 Task: Find Round Trip flight tickets for 2 adults, in Economy from Alexandria-Egypt to Kolkata to travel on 04-Nov-2023. Kolkata to Alexandria-Egypt on 09-Dec-2023.  Stops: Any number of stops.
Action: Mouse moved to (312, 273)
Screenshot: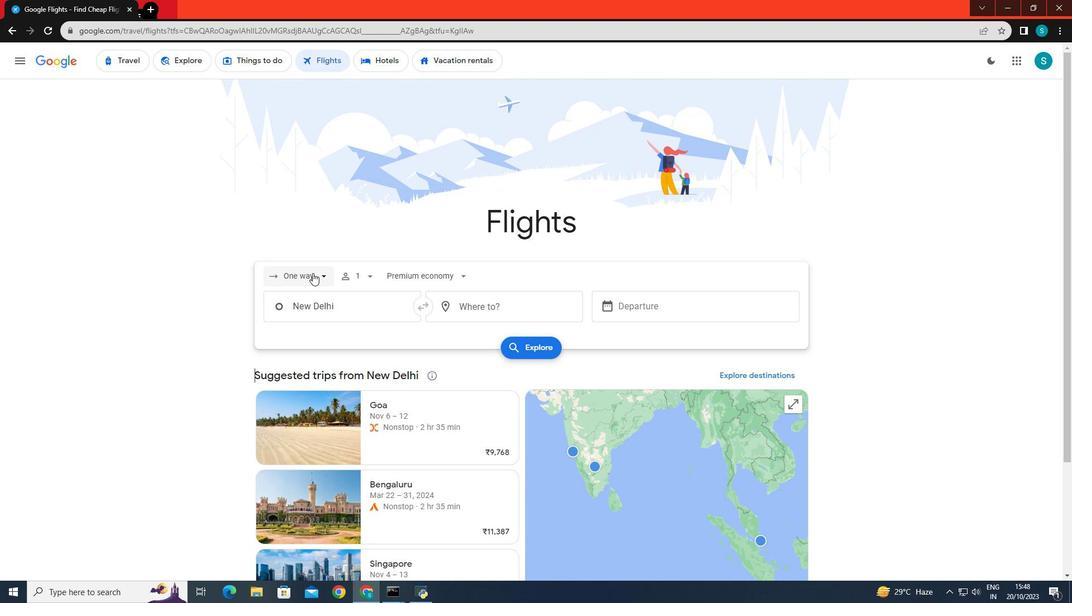 
Action: Mouse pressed left at (312, 273)
Screenshot: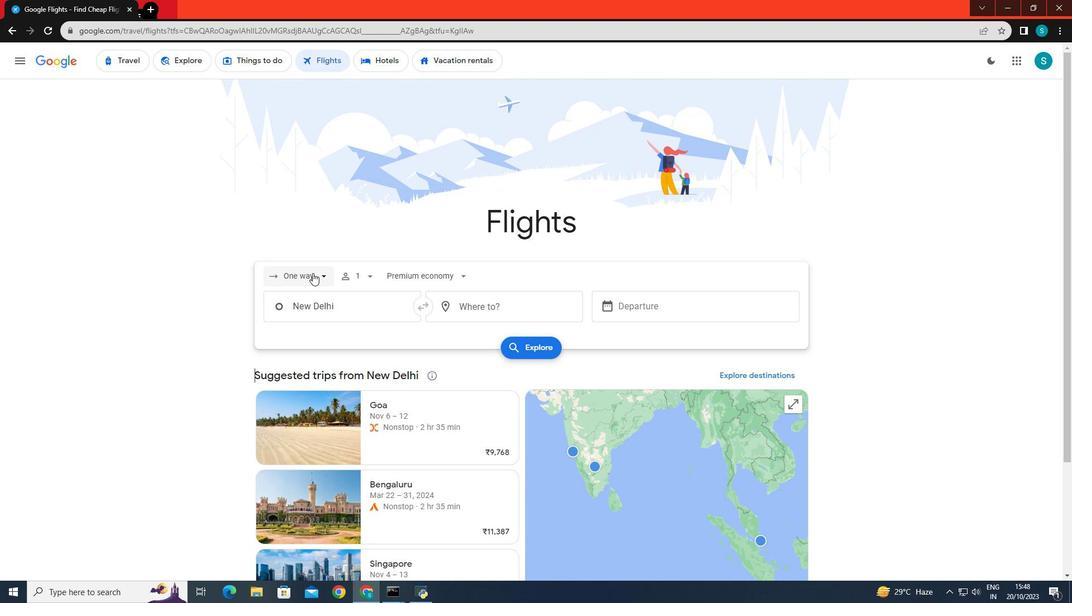 
Action: Mouse moved to (309, 308)
Screenshot: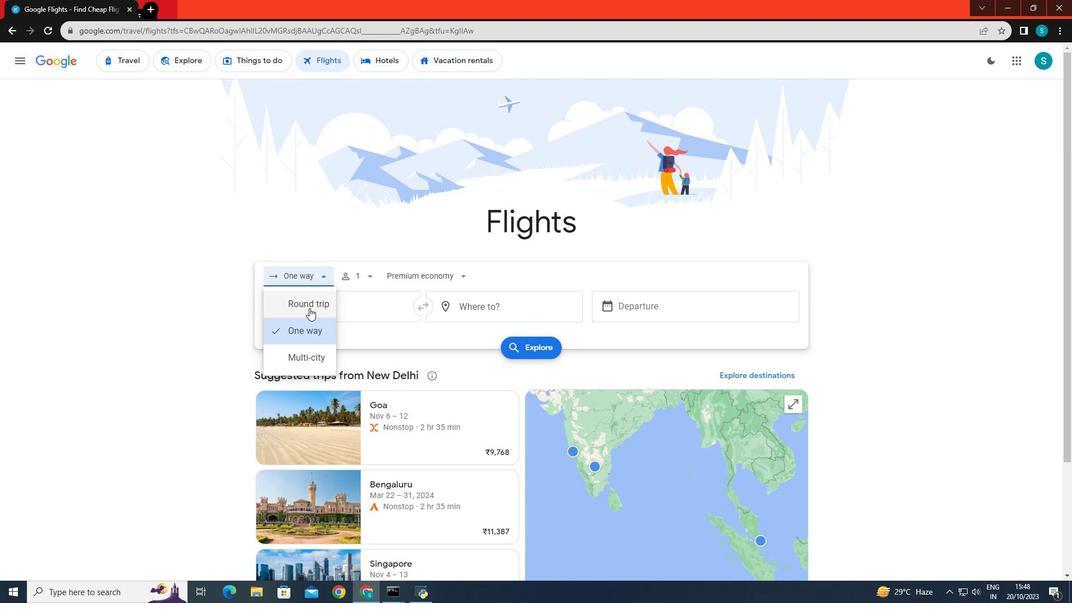 
Action: Mouse pressed left at (309, 308)
Screenshot: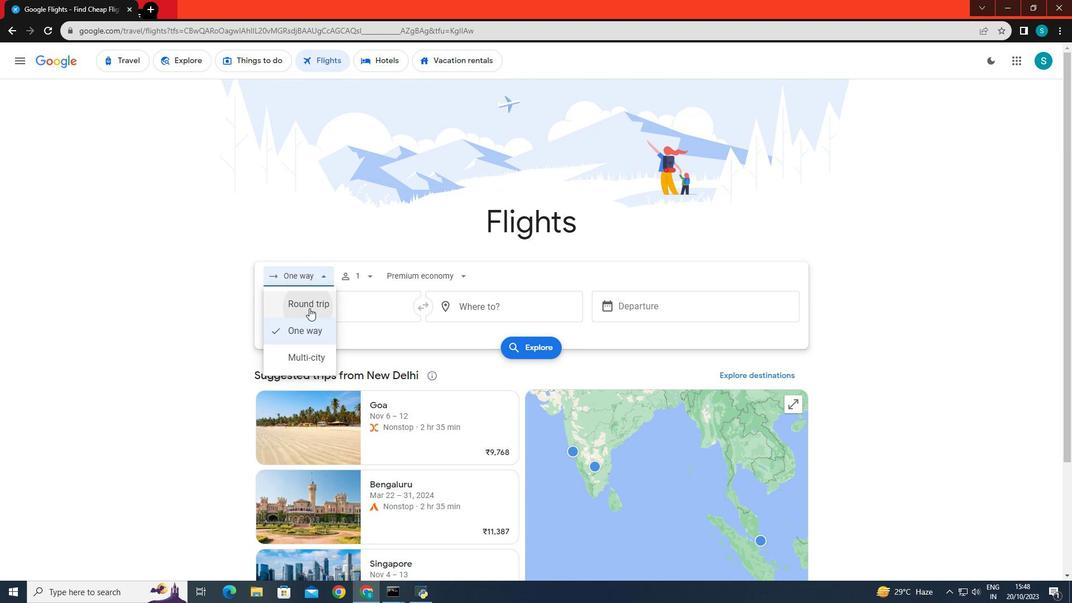 
Action: Mouse moved to (323, 277)
Screenshot: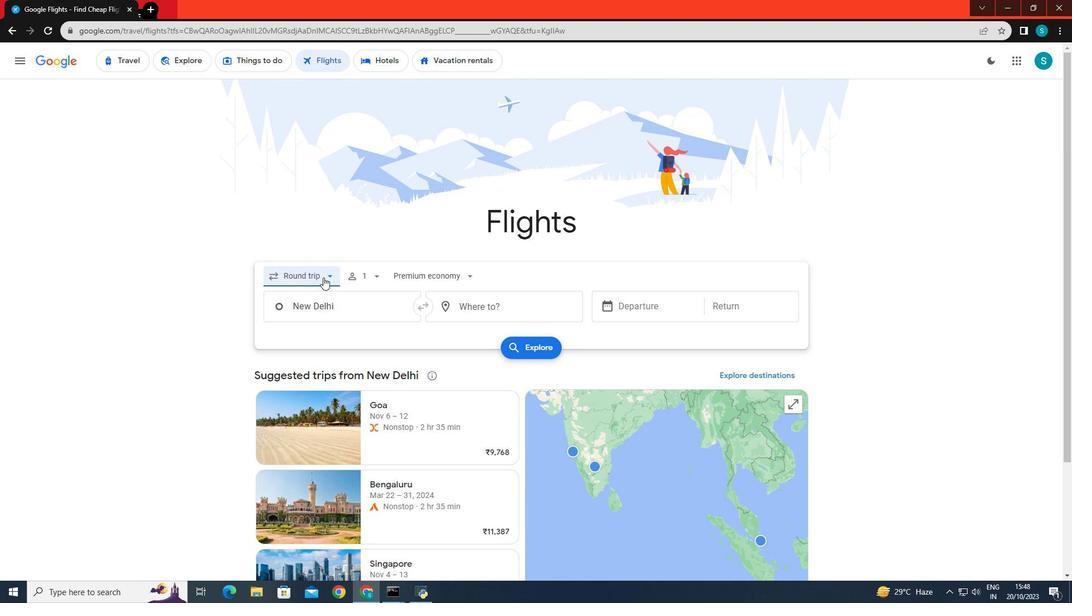 
Action: Mouse scrolled (323, 276) with delta (0, 0)
Screenshot: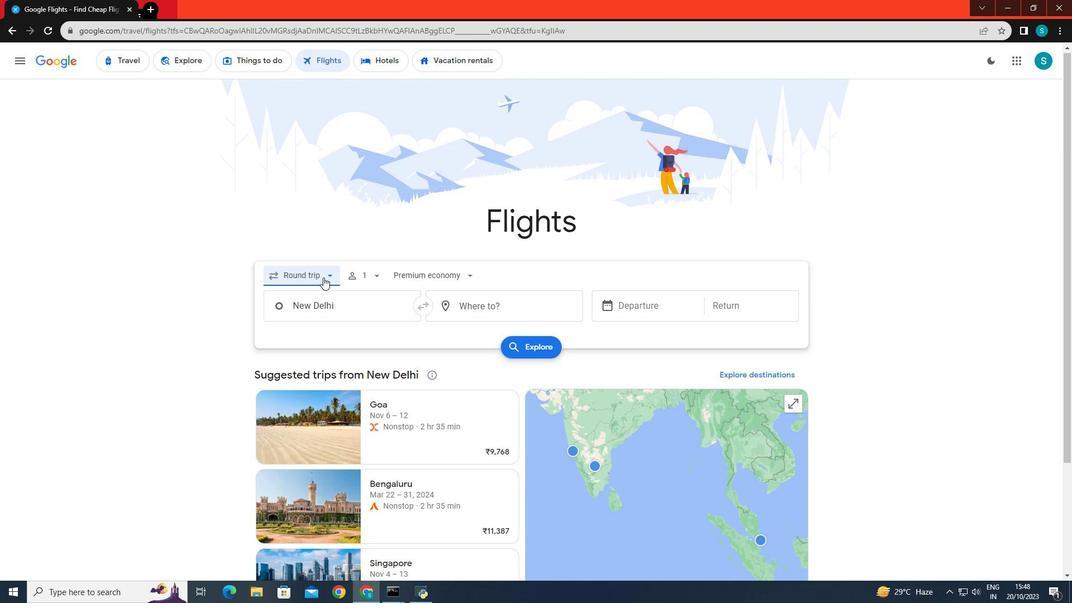 
Action: Mouse scrolled (323, 276) with delta (0, 0)
Screenshot: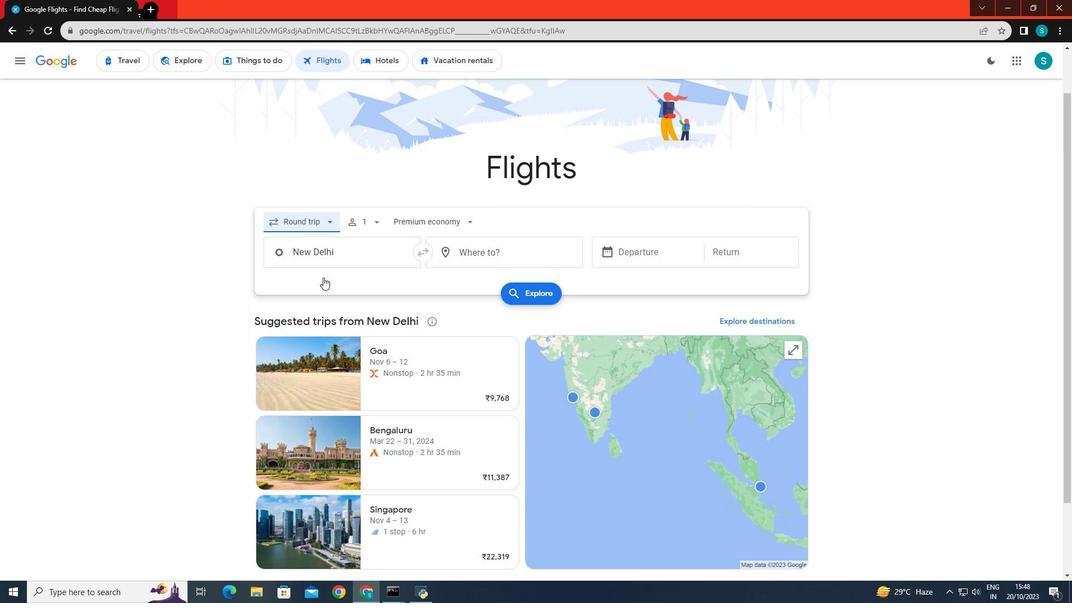 
Action: Mouse moved to (361, 165)
Screenshot: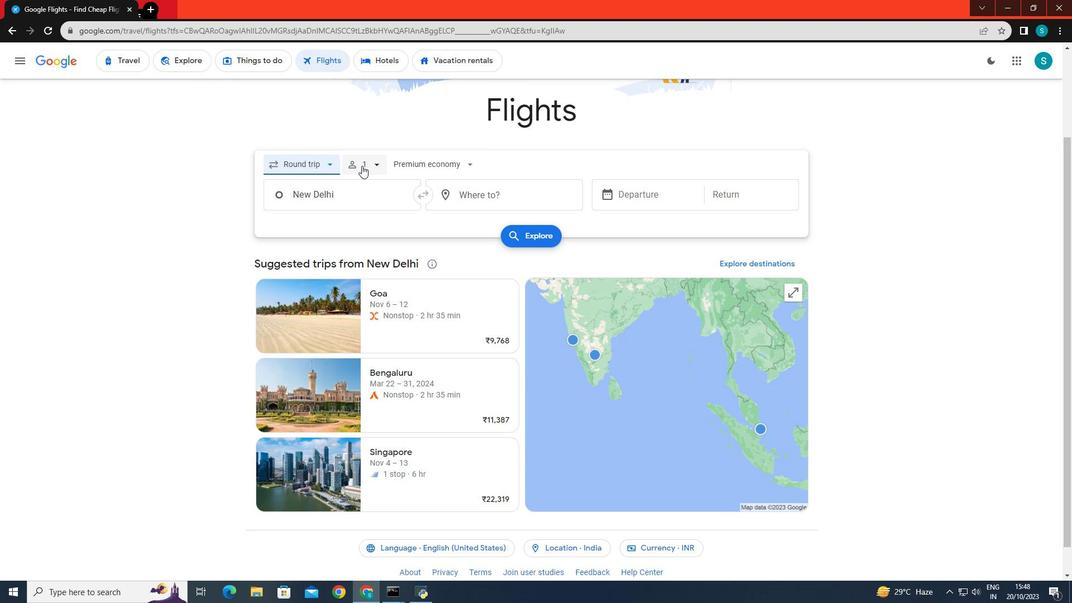 
Action: Mouse pressed left at (361, 165)
Screenshot: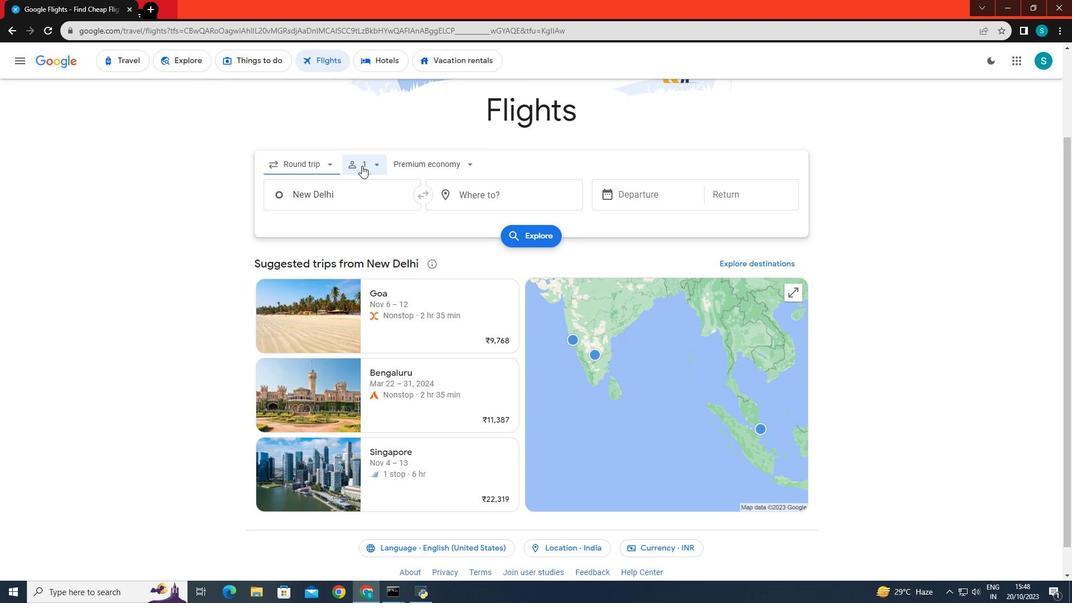 
Action: Mouse moved to (460, 195)
Screenshot: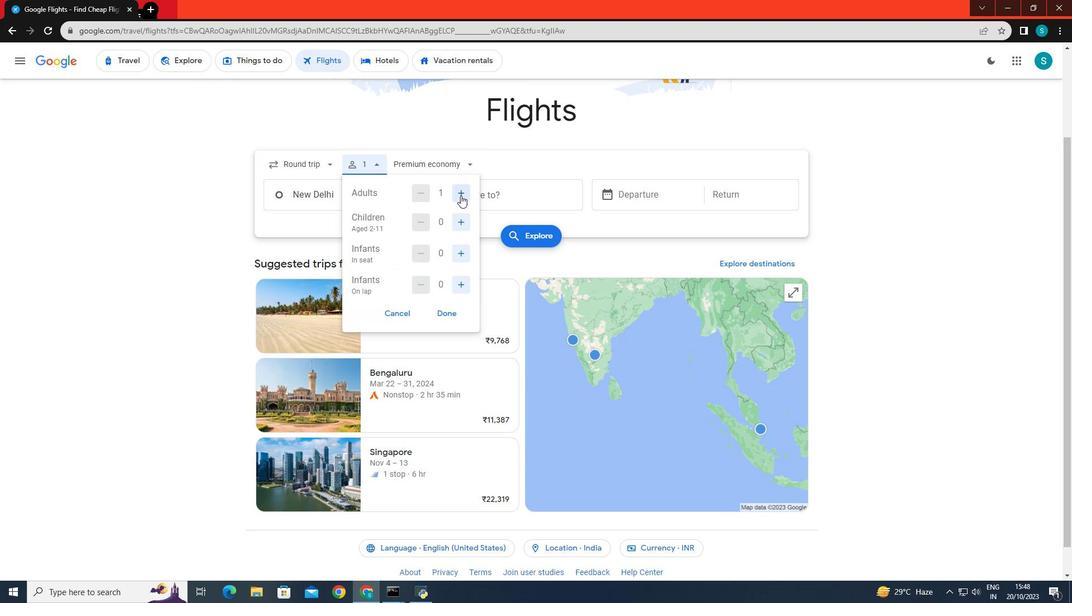 
Action: Mouse pressed left at (460, 195)
Screenshot: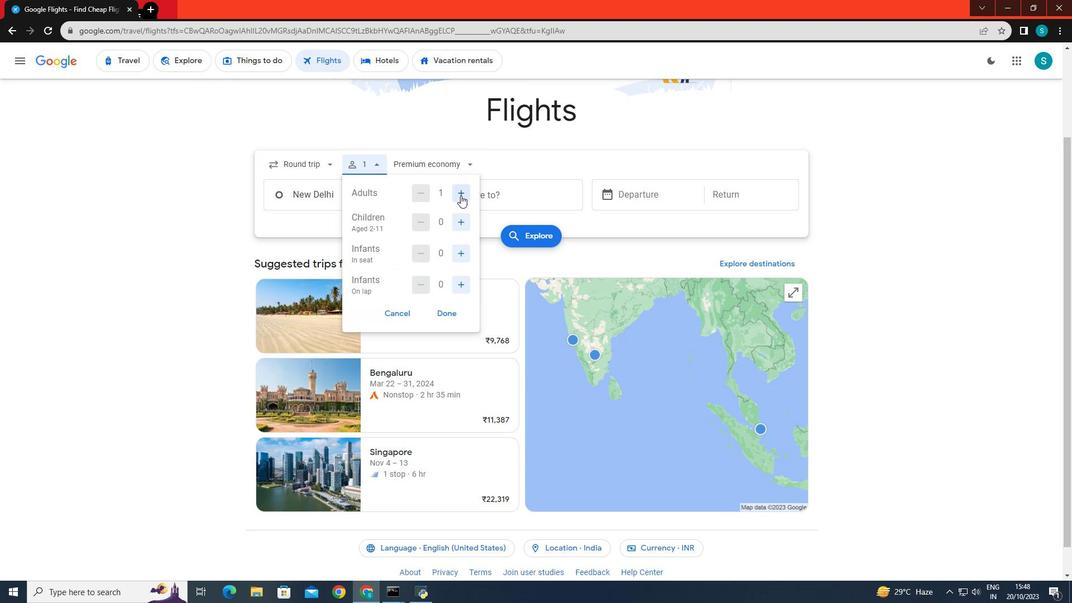 
Action: Mouse moved to (454, 309)
Screenshot: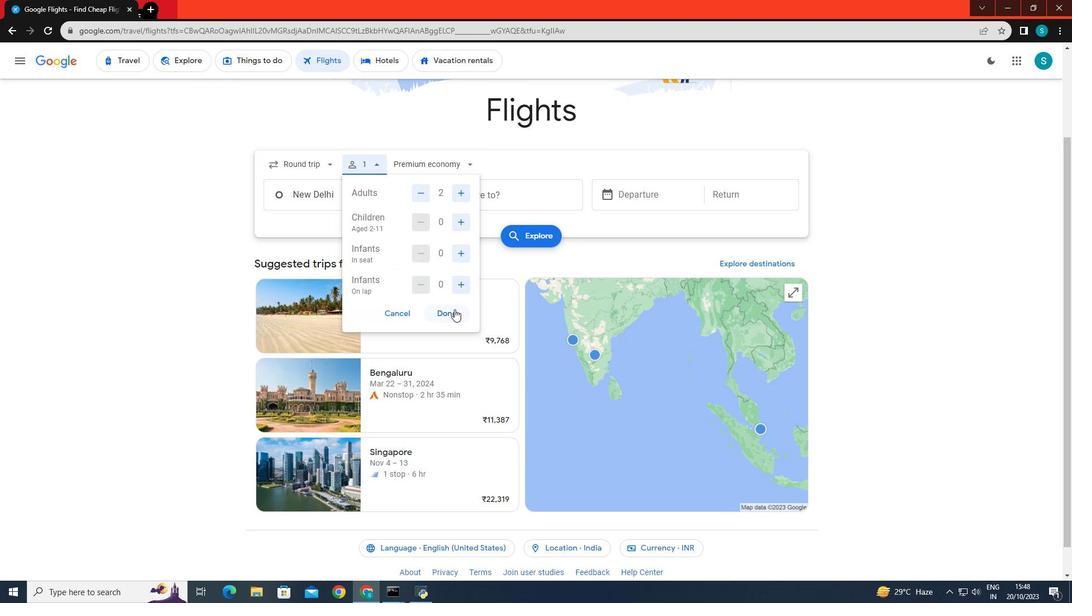 
Action: Mouse pressed left at (454, 309)
Screenshot: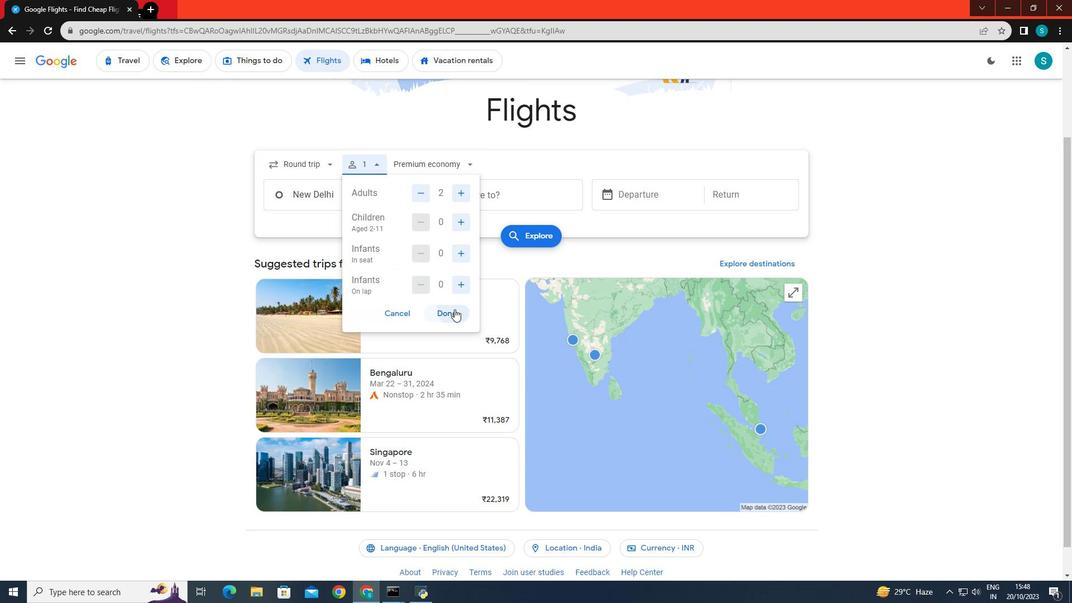 
Action: Mouse moved to (447, 163)
Screenshot: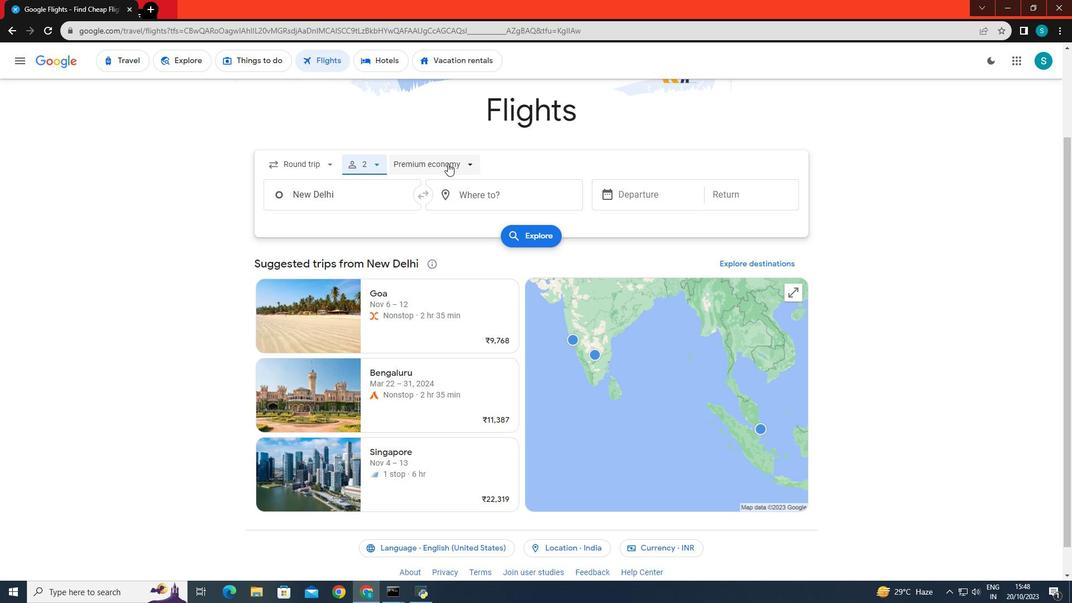 
Action: Mouse pressed left at (447, 163)
Screenshot: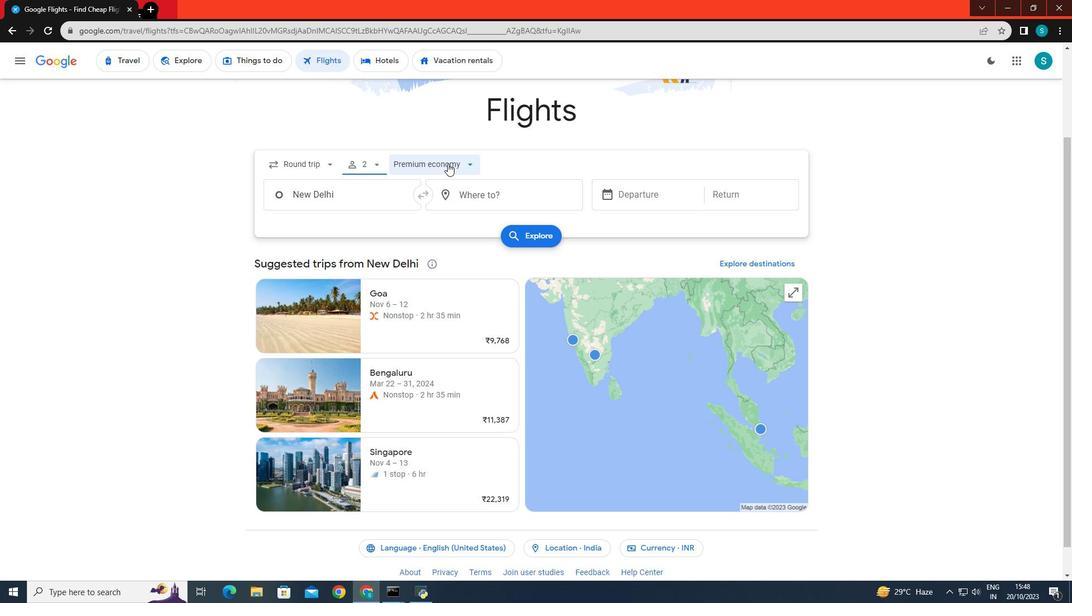 
Action: Mouse moved to (440, 193)
Screenshot: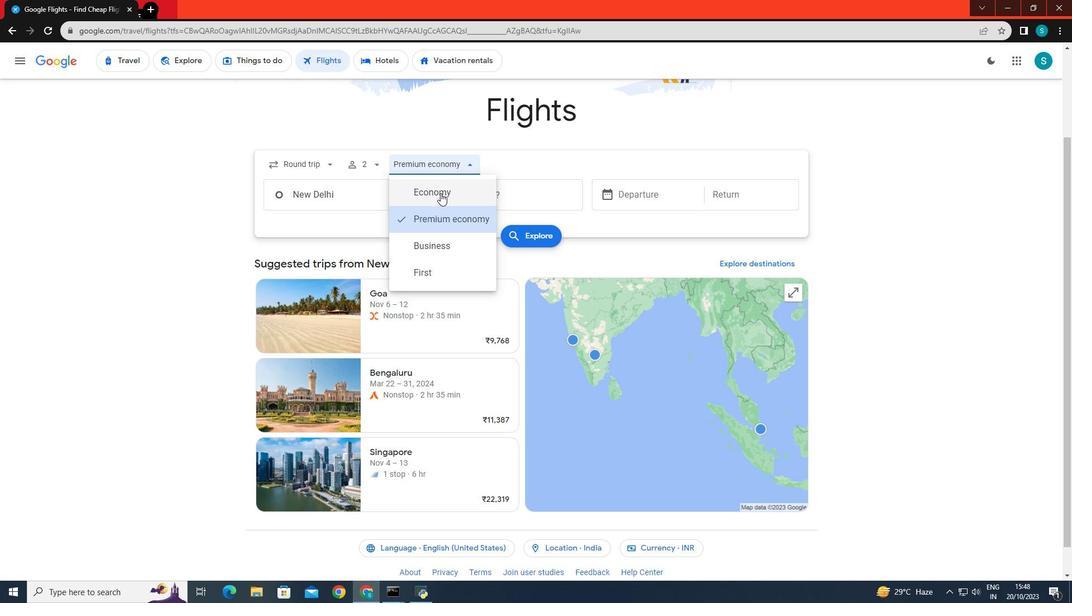 
Action: Mouse pressed left at (440, 193)
Screenshot: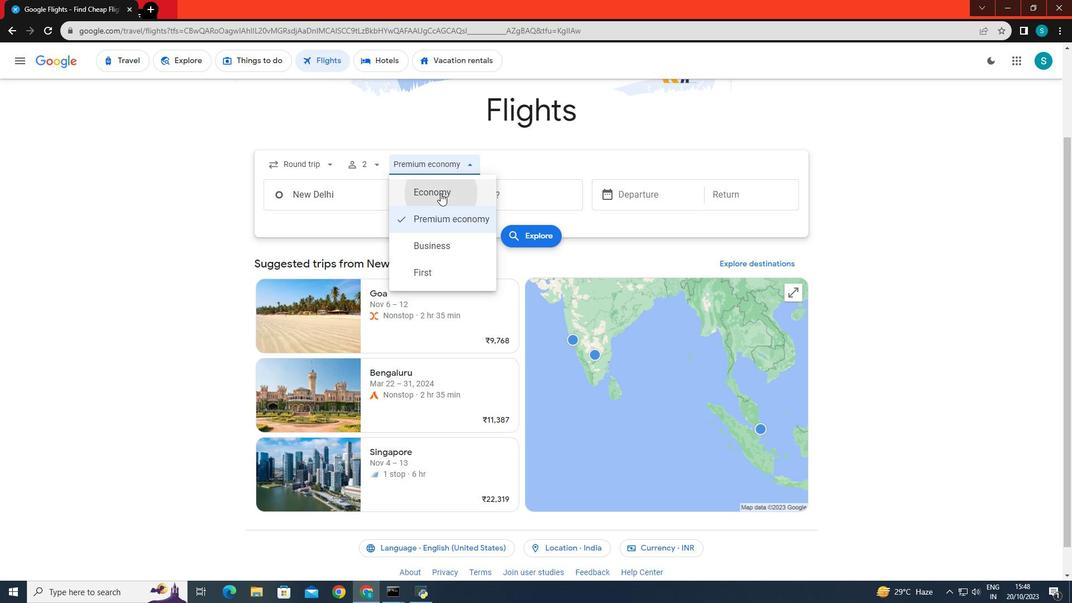 
Action: Mouse moved to (371, 197)
Screenshot: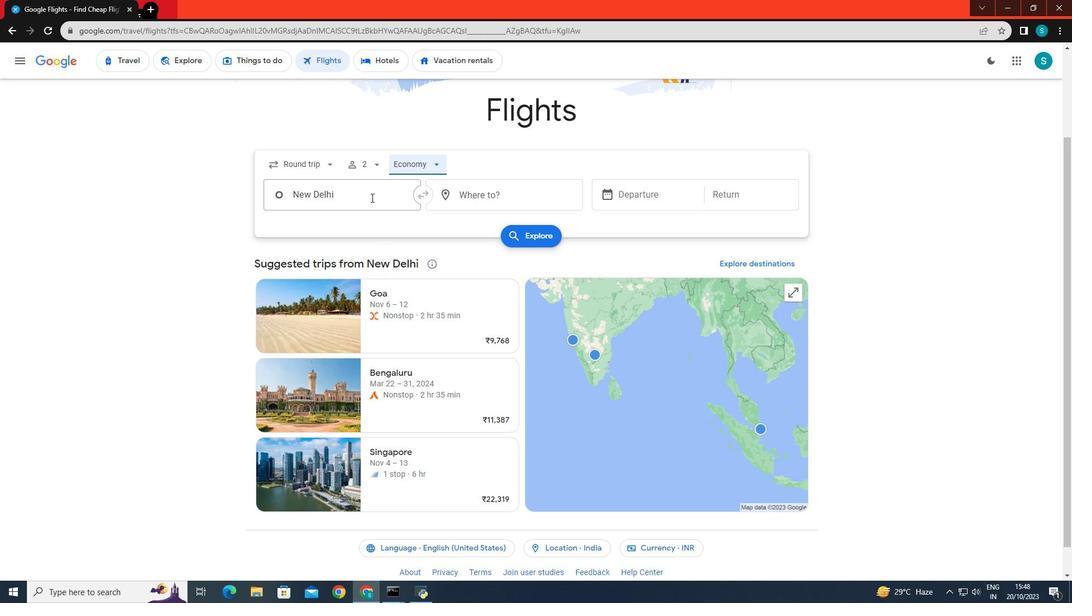 
Action: Mouse pressed left at (371, 197)
Screenshot: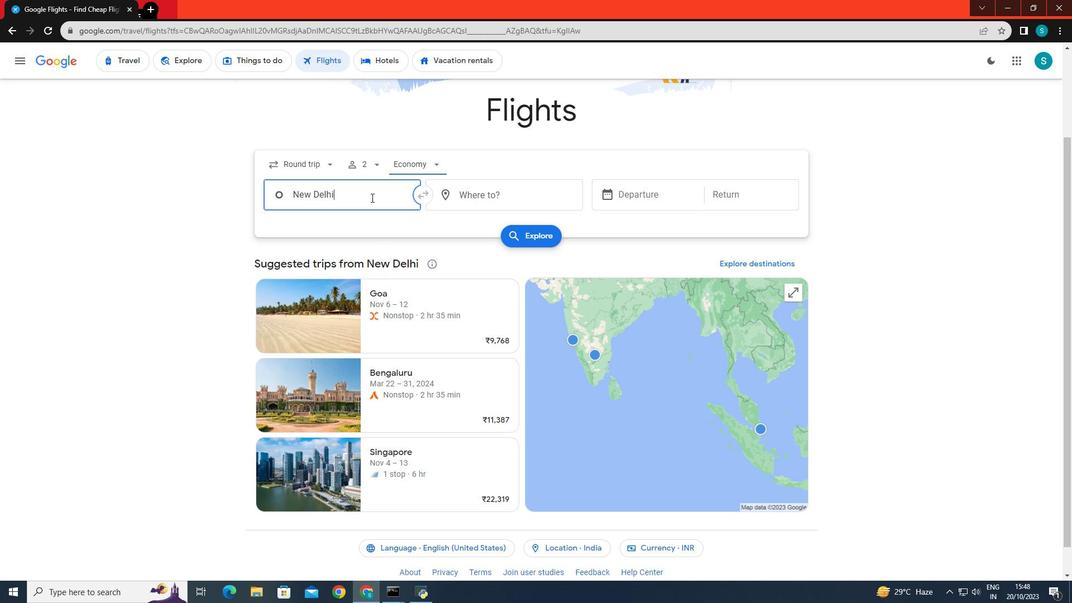 
Action: Key pressed <Key.backspace><Key.caps_lock>A<Key.caps_lock>lexandria.<Key.backspace>,<Key.space><Key.caps_lock>E
Screenshot: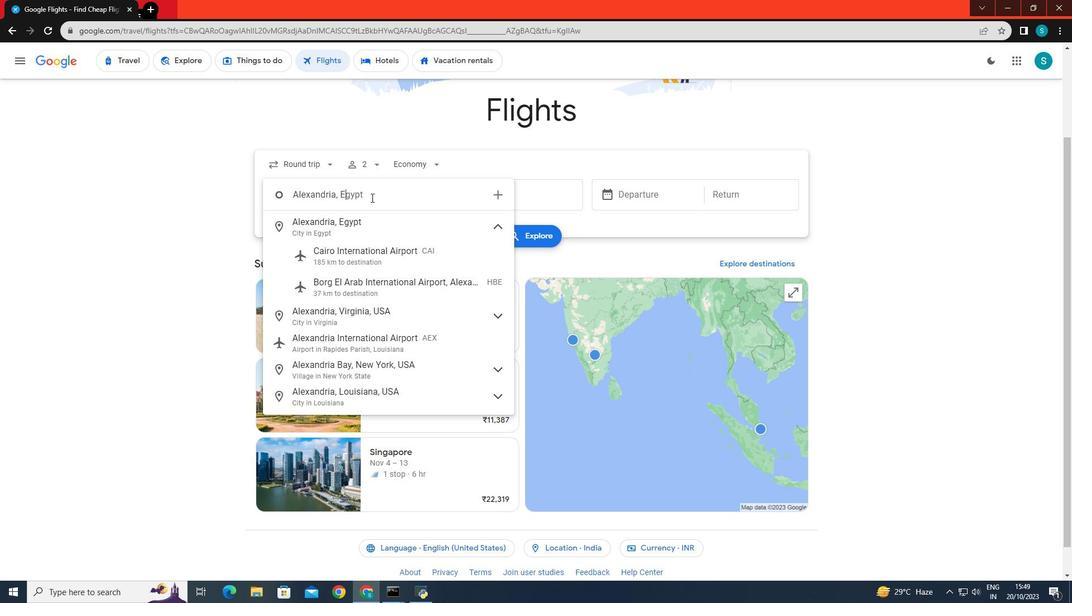 
Action: Mouse moved to (360, 218)
Screenshot: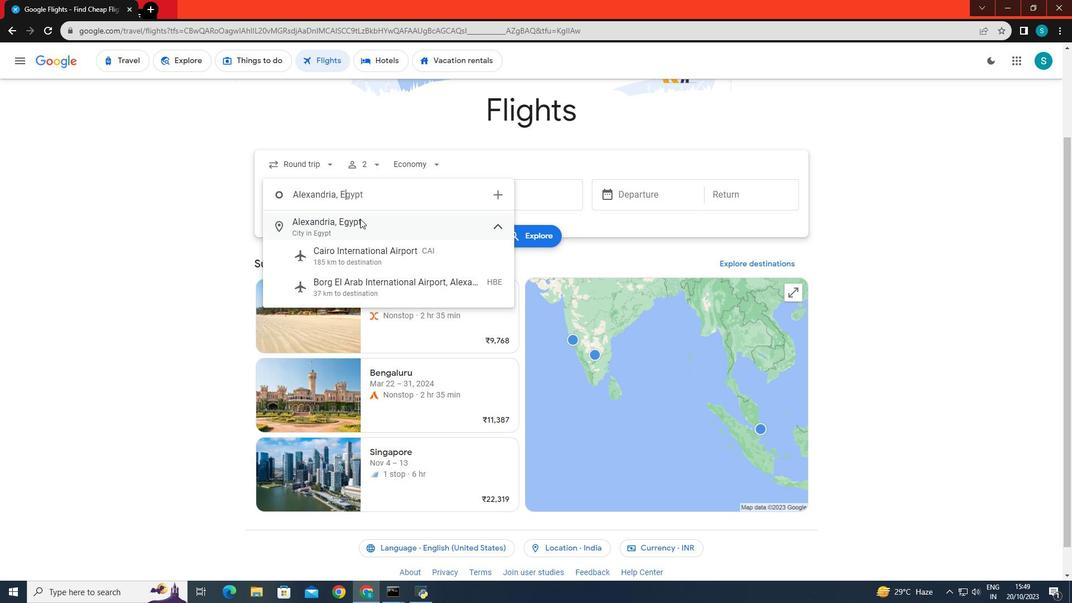 
Action: Mouse pressed left at (360, 218)
Screenshot: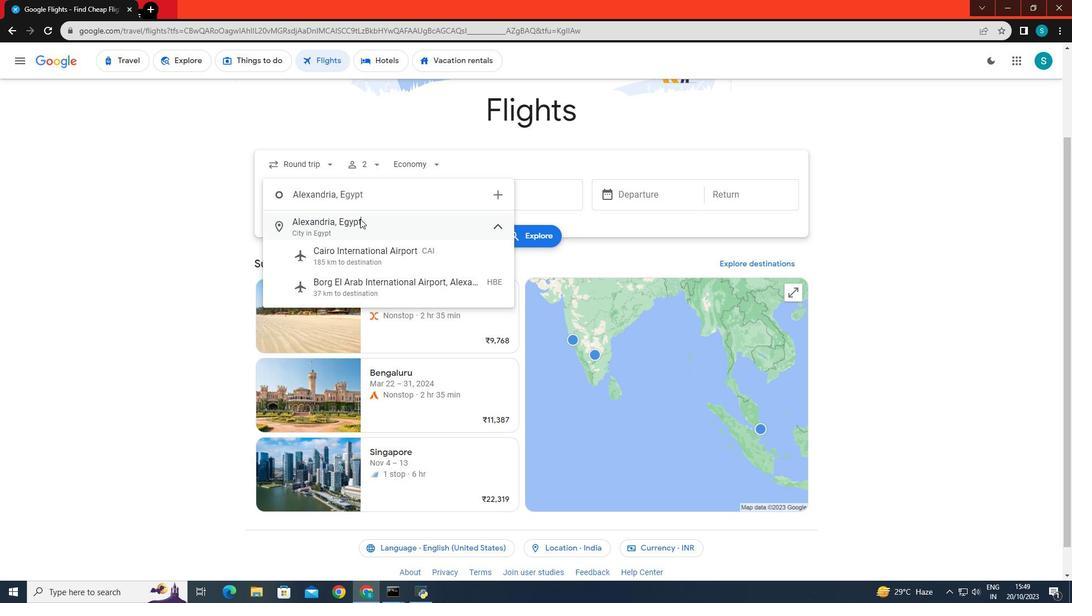 
Action: Mouse moved to (471, 196)
Screenshot: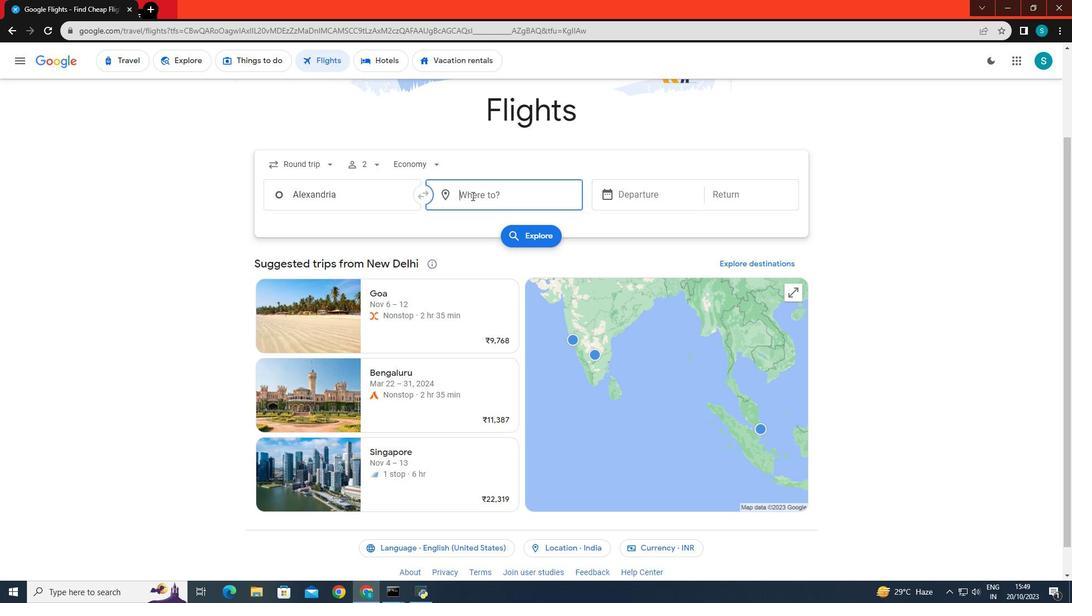 
Action: Mouse pressed left at (471, 196)
Screenshot: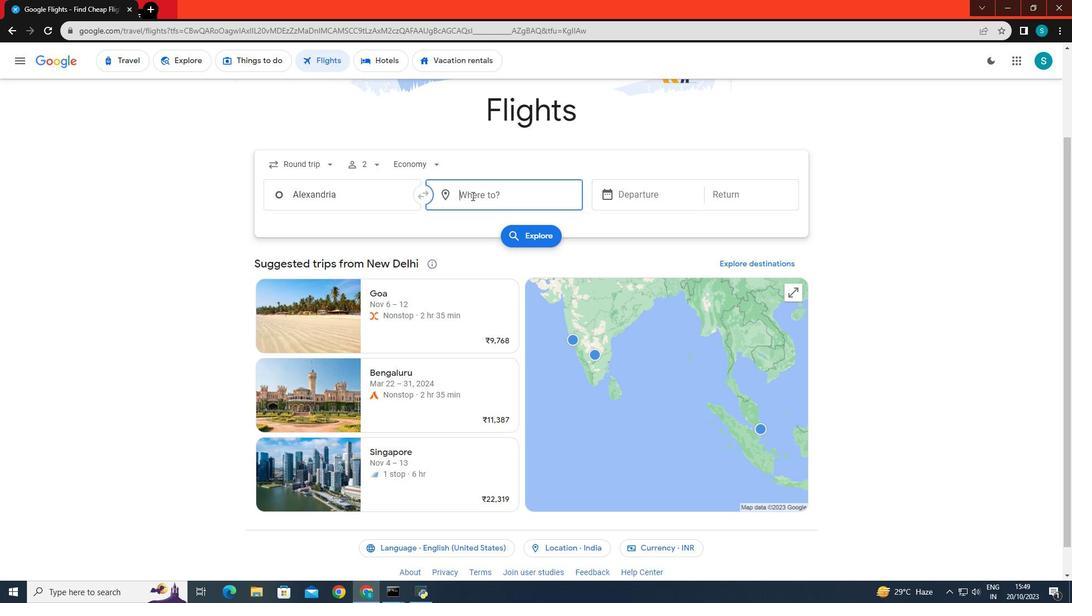 
Action: Key pressed <Key.caps_lock>k<Key.backspace><Key.caps_lock>K<Key.caps_lock>olka
Screenshot: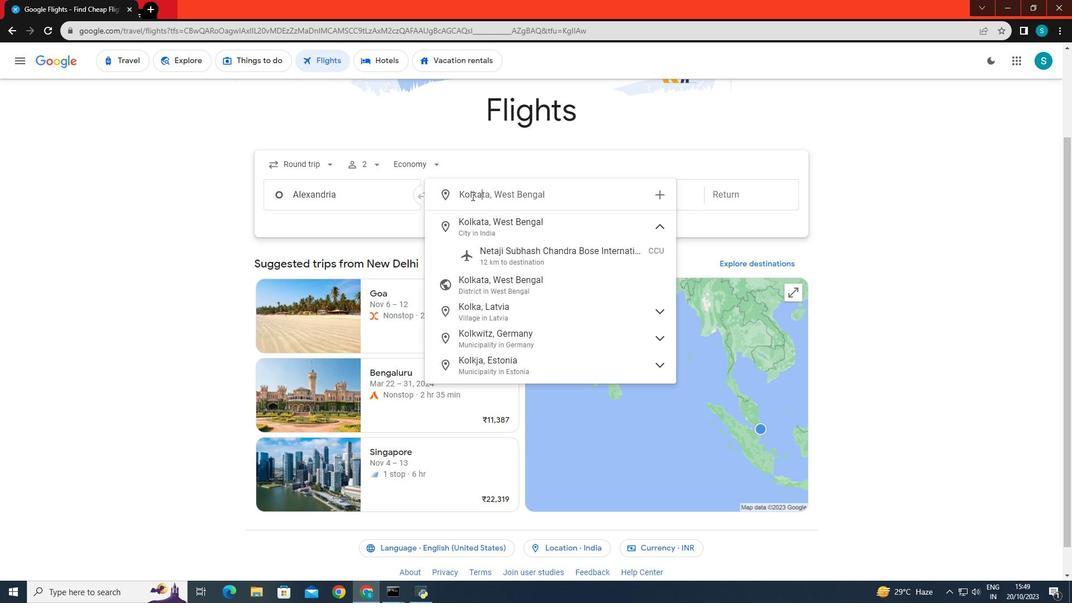 
Action: Mouse moved to (475, 218)
Screenshot: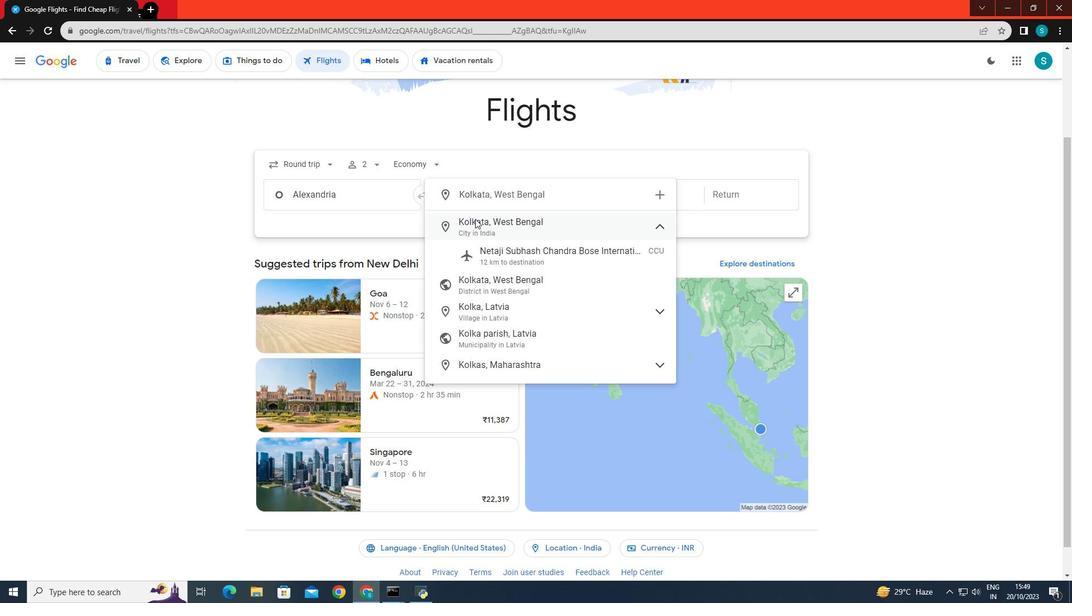 
Action: Mouse pressed left at (475, 218)
Screenshot: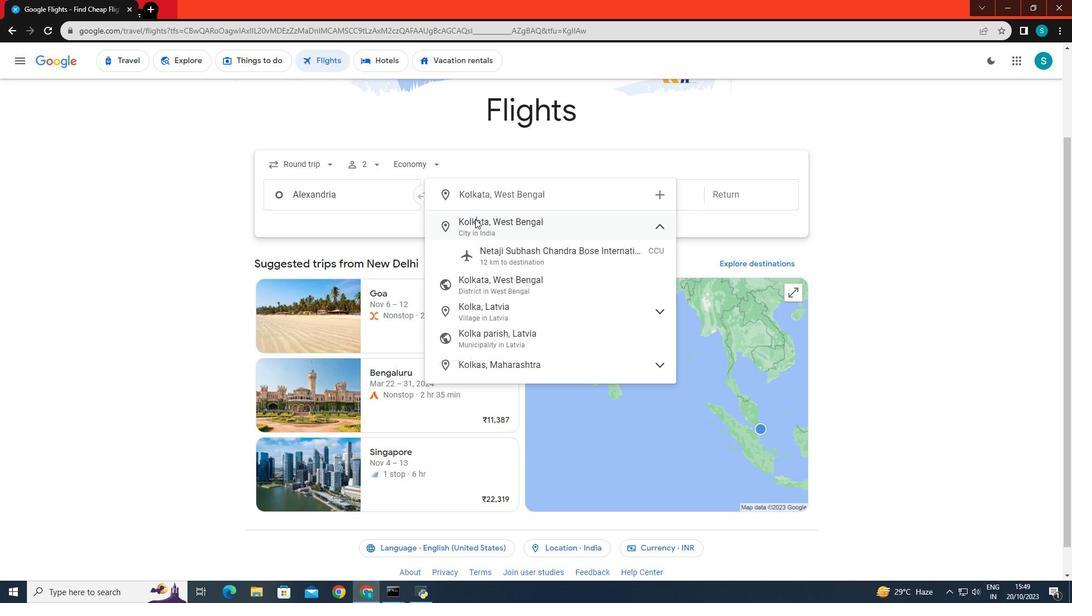 
Action: Mouse moved to (632, 193)
Screenshot: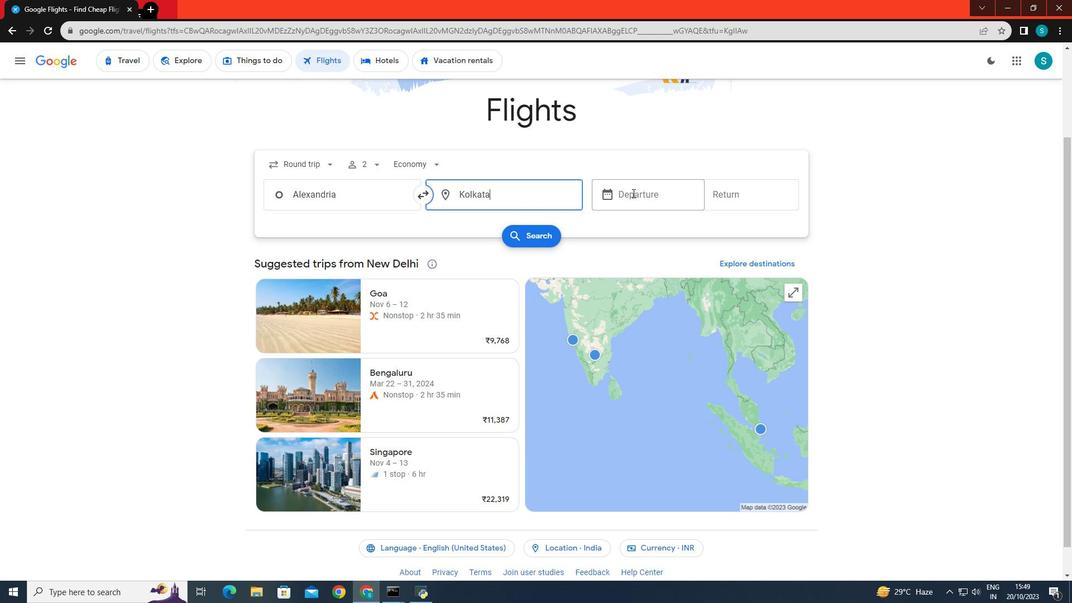 
Action: Mouse pressed left at (632, 193)
Screenshot: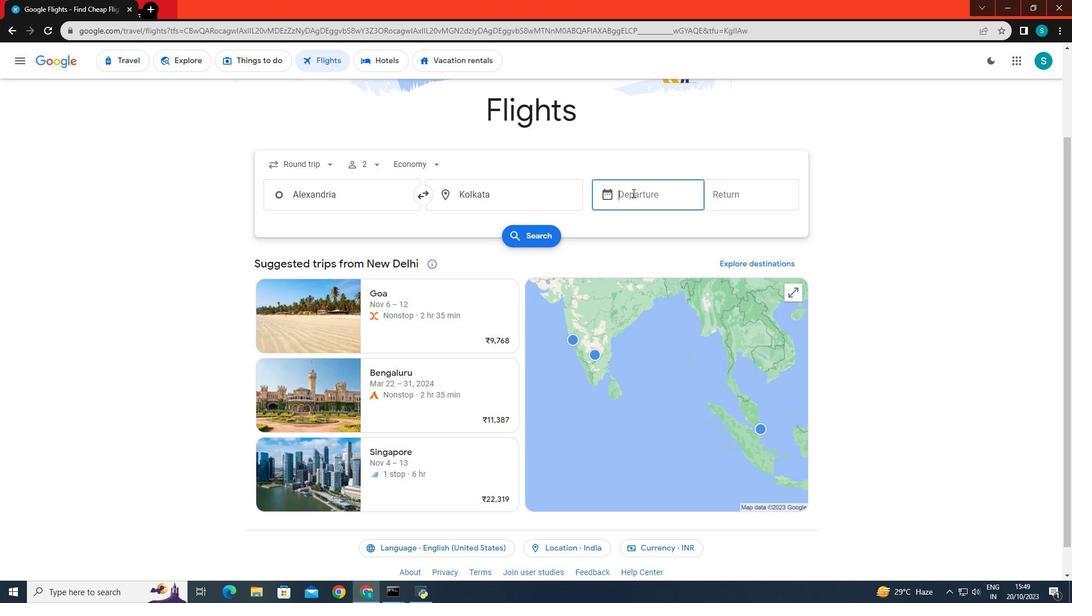 
Action: Mouse moved to (776, 283)
Screenshot: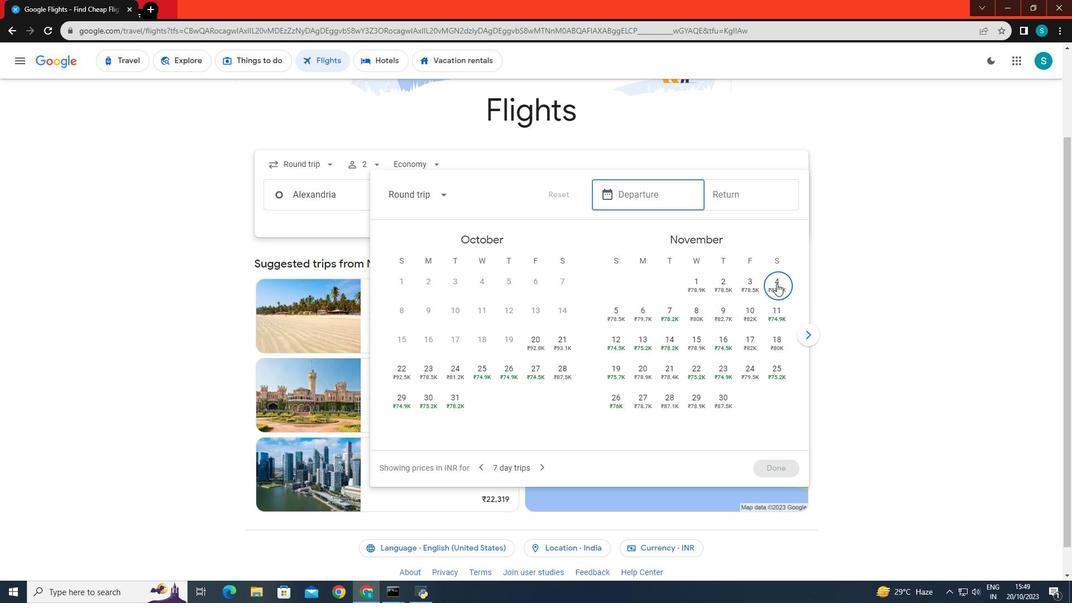 
Action: Mouse pressed left at (776, 283)
Screenshot: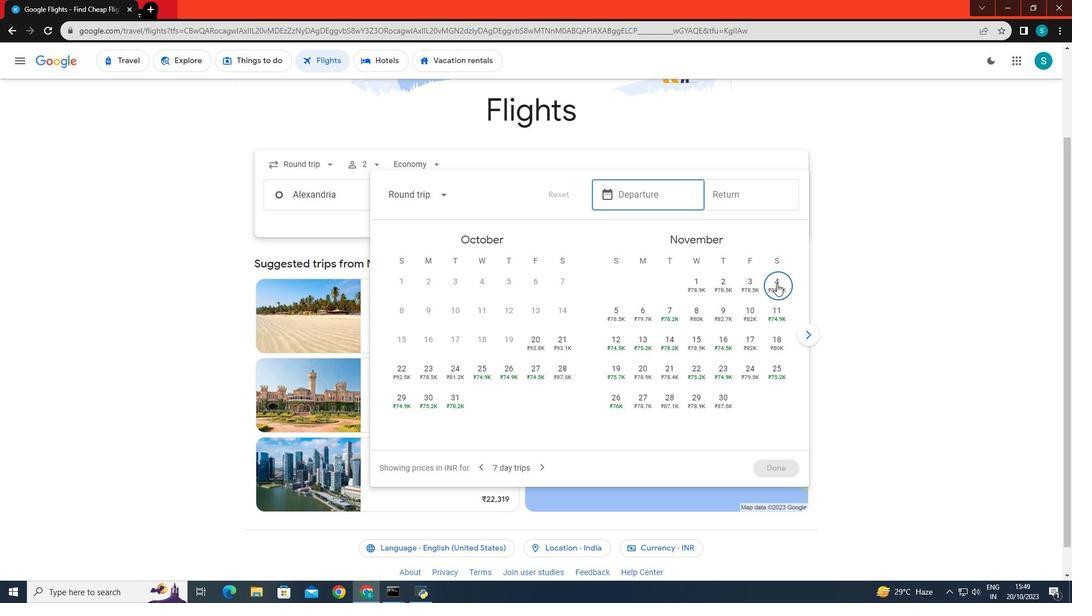 
Action: Mouse moved to (754, 200)
Screenshot: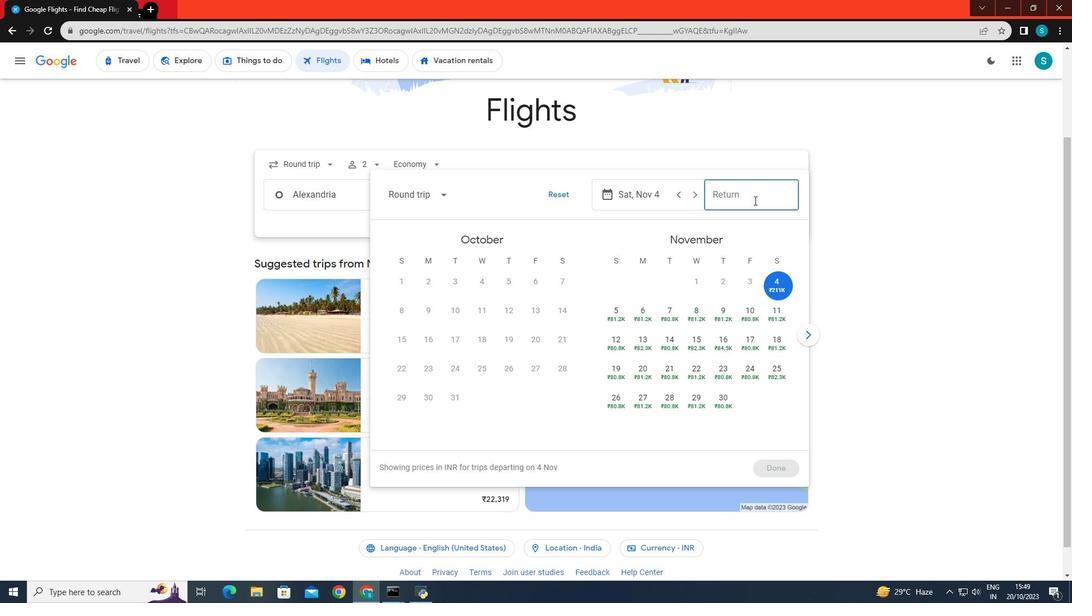 
Action: Mouse pressed left at (754, 200)
Screenshot: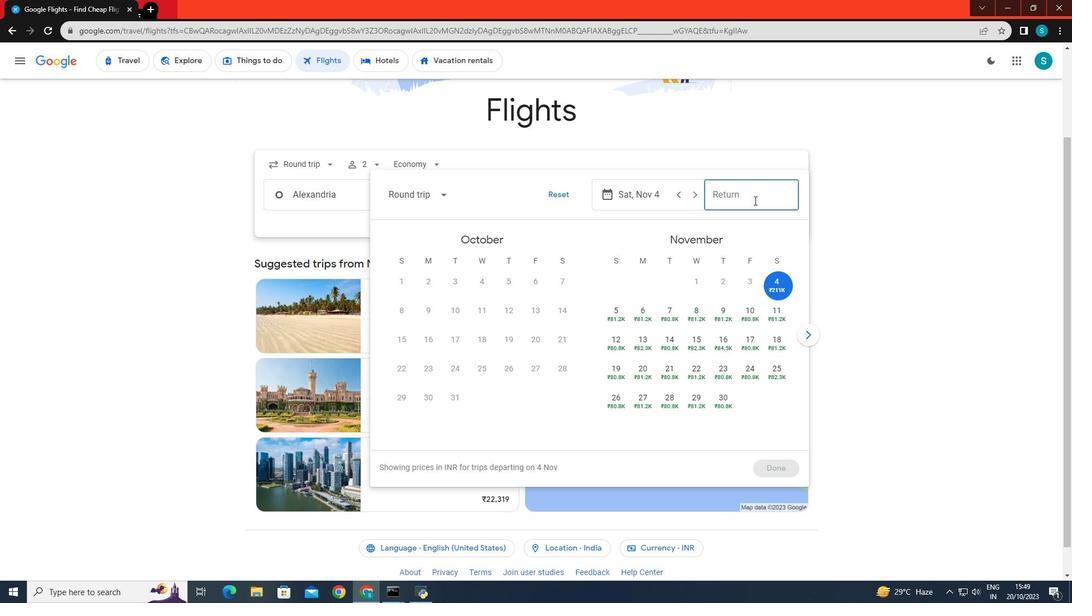 
Action: Mouse moved to (806, 337)
Screenshot: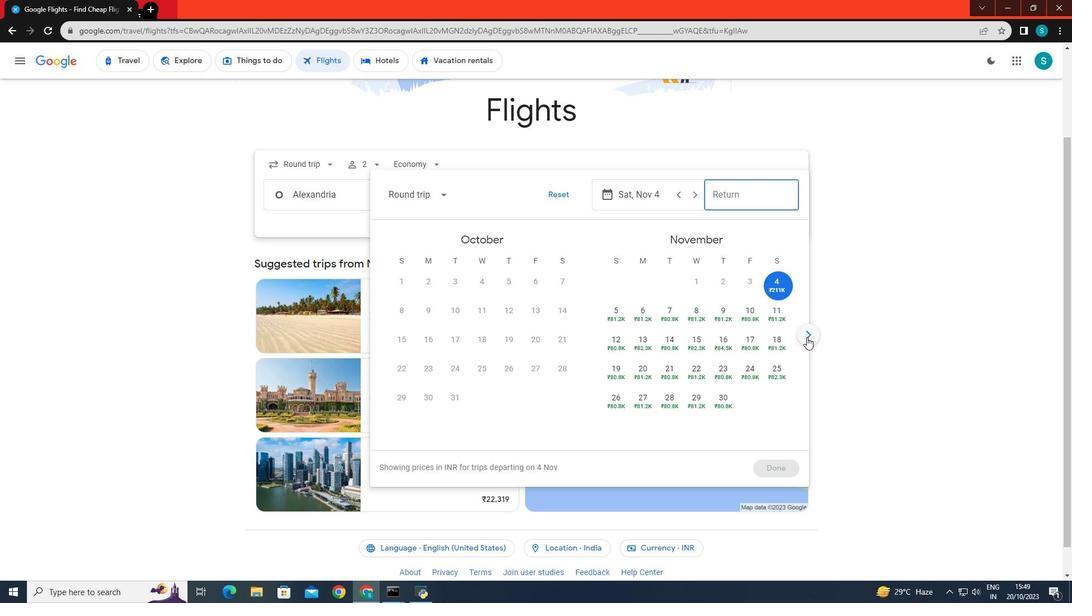 
Action: Mouse pressed left at (806, 337)
Screenshot: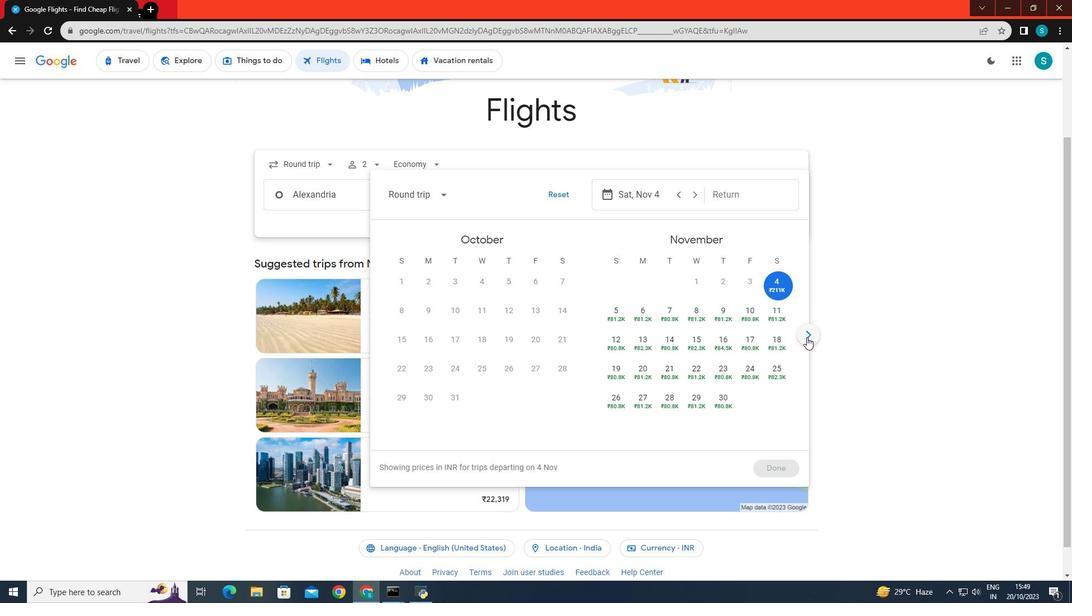 
Action: Mouse moved to (735, 193)
Screenshot: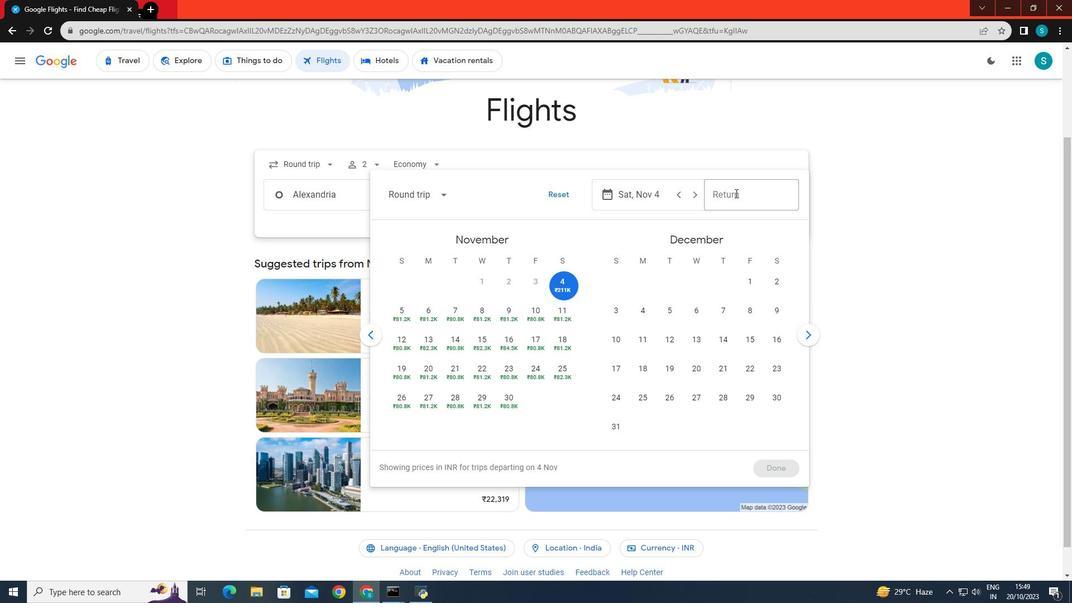
Action: Mouse pressed left at (735, 193)
Screenshot: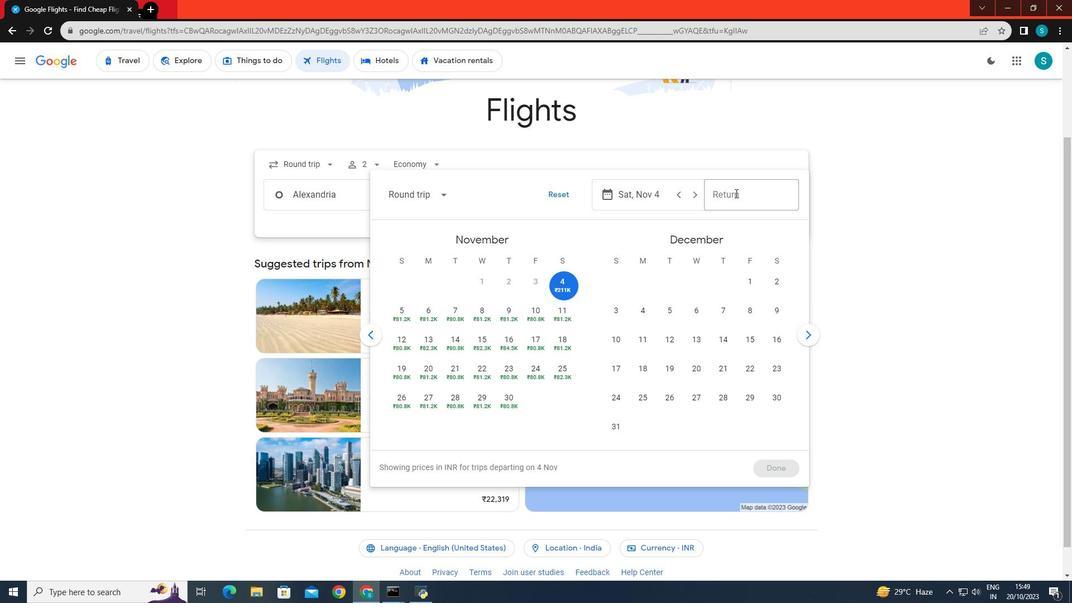 
Action: Mouse moved to (771, 312)
Screenshot: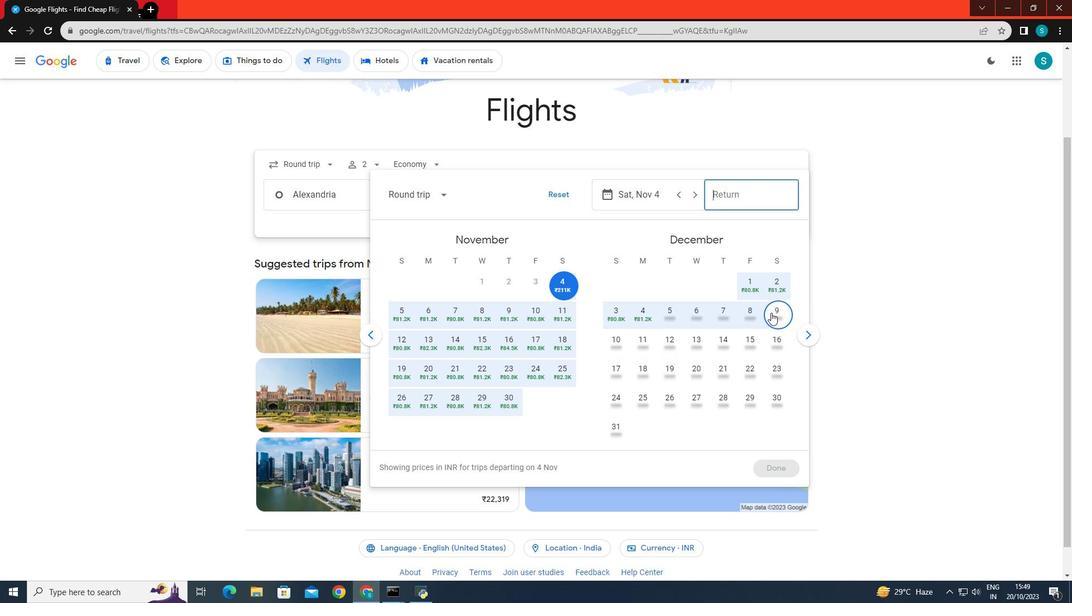 
Action: Mouse pressed left at (771, 312)
Screenshot: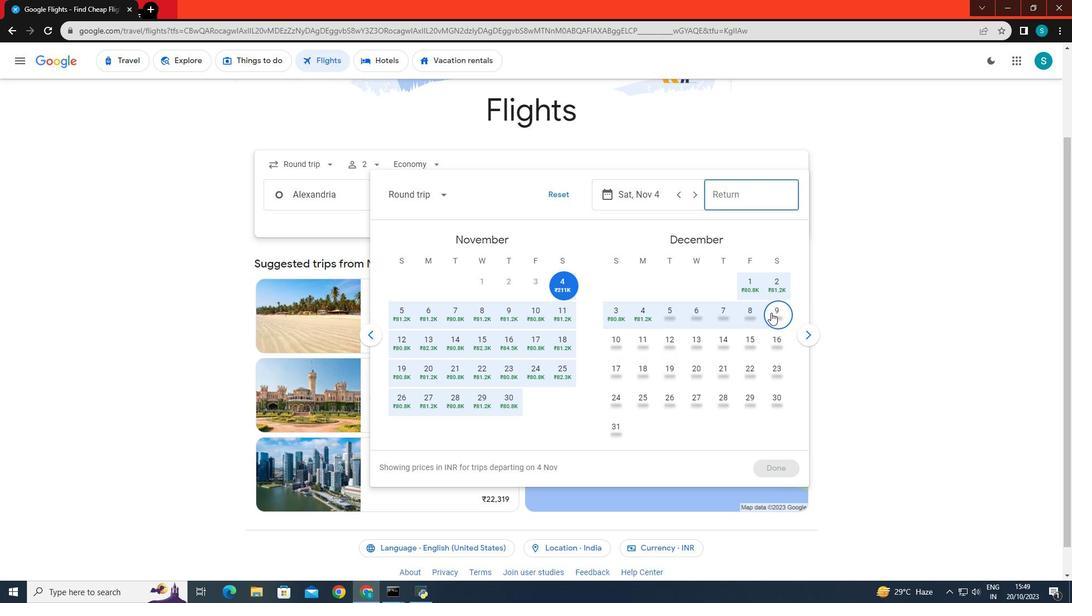 
Action: Mouse moved to (789, 465)
Screenshot: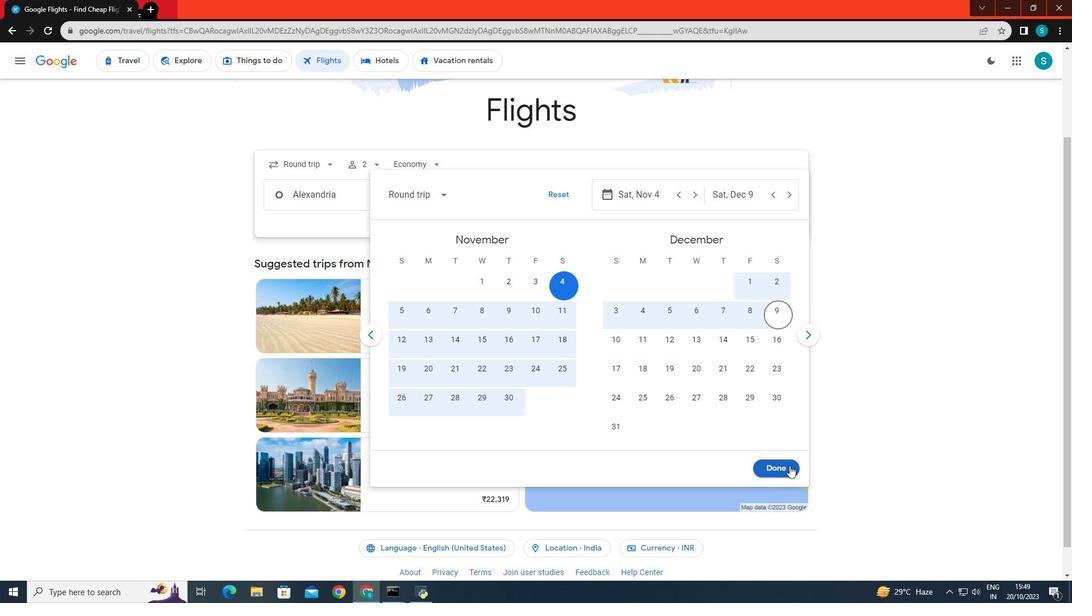 
Action: Mouse pressed left at (789, 465)
Screenshot: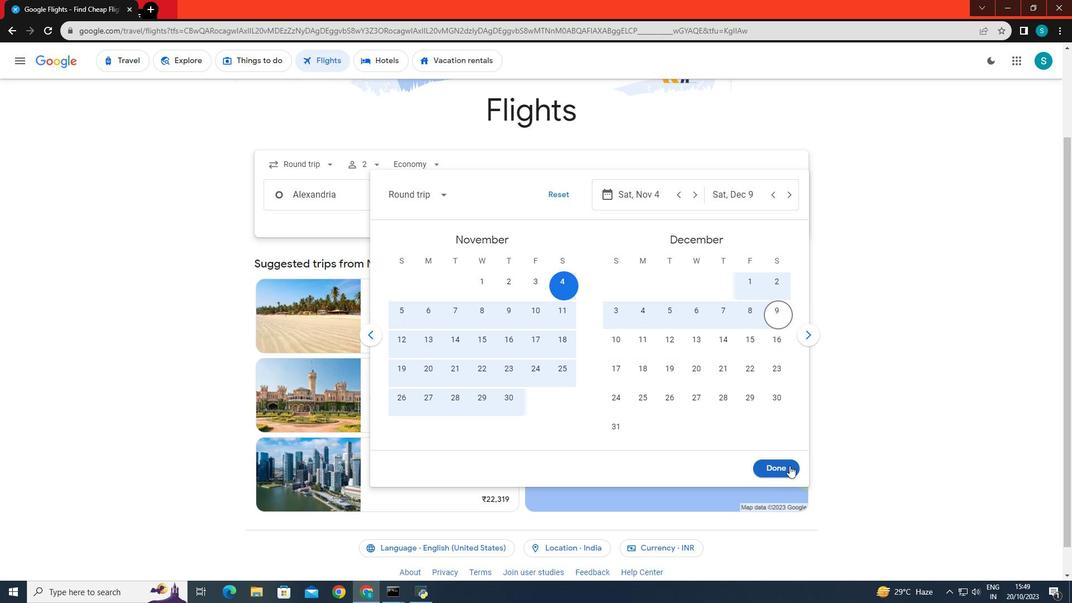 
Action: Mouse moved to (532, 234)
Screenshot: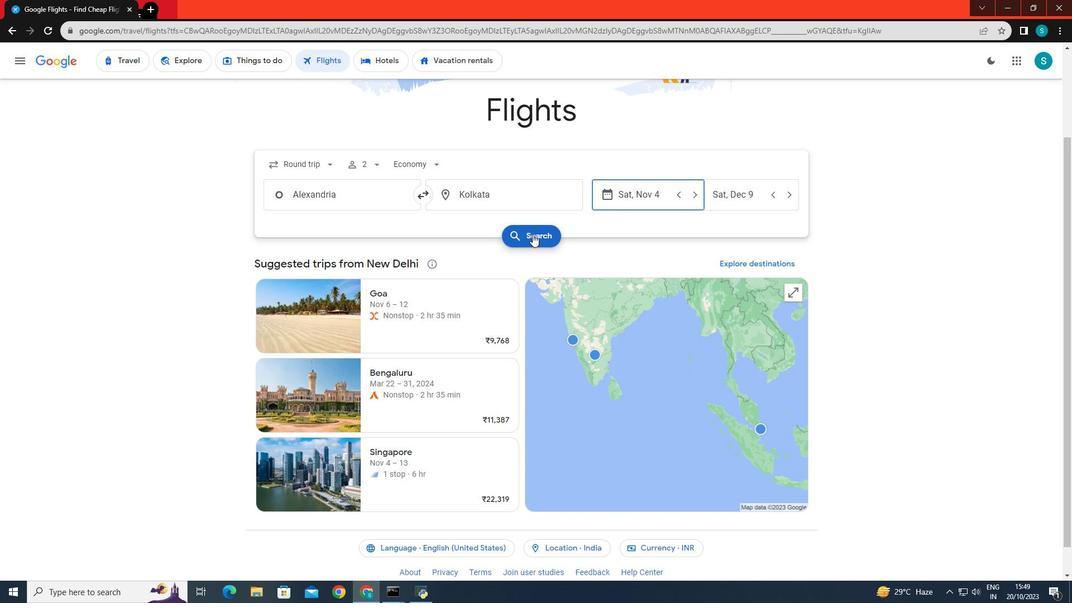 
Action: Mouse pressed left at (532, 234)
Screenshot: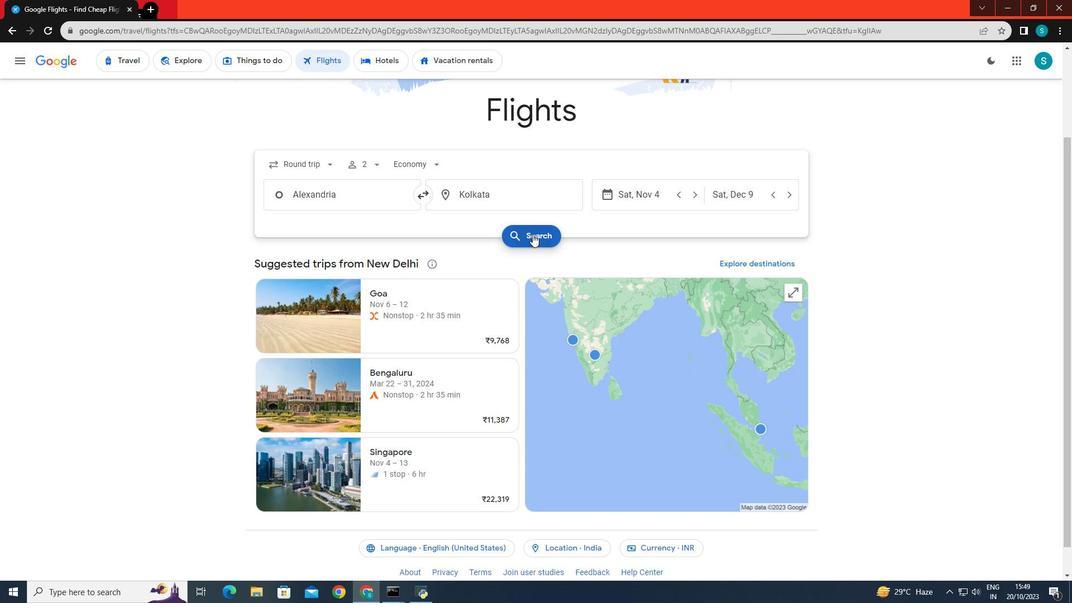 
Action: Mouse moved to (347, 167)
Screenshot: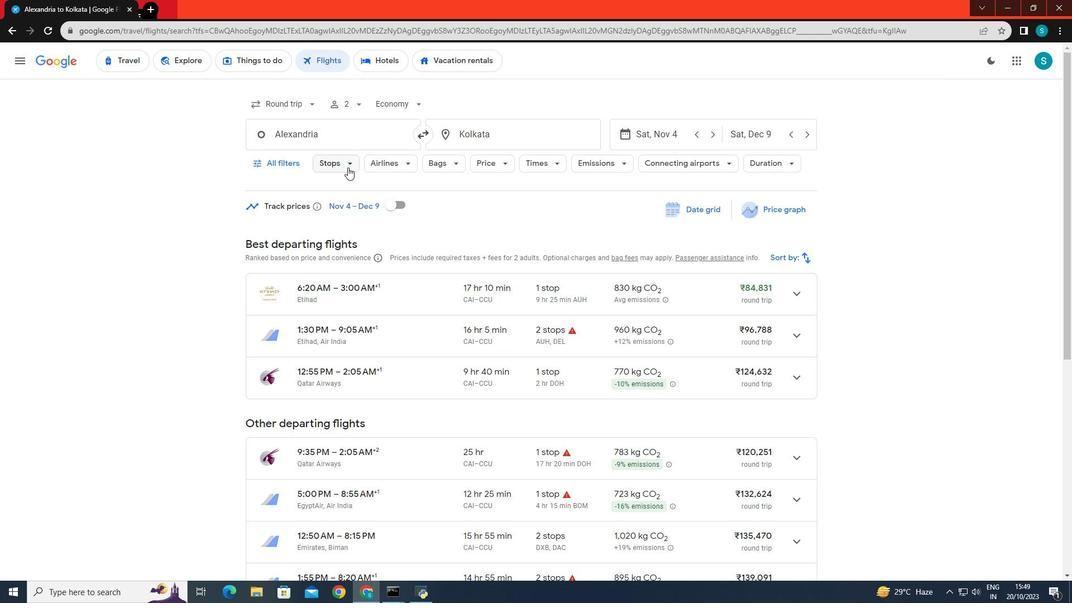 
Action: Mouse pressed left at (347, 167)
Screenshot: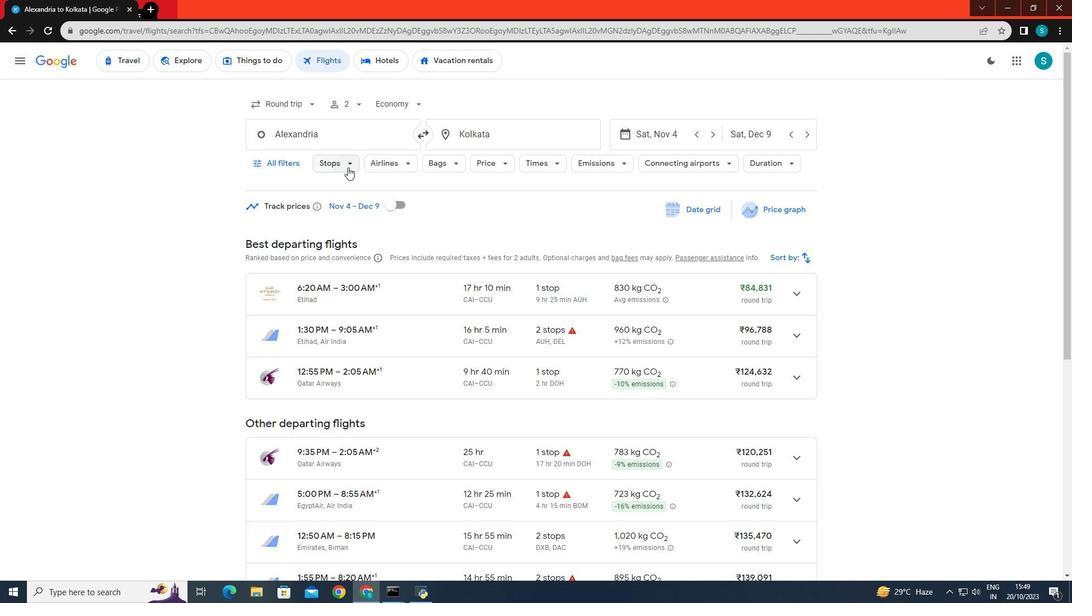
Action: Mouse moved to (339, 220)
Screenshot: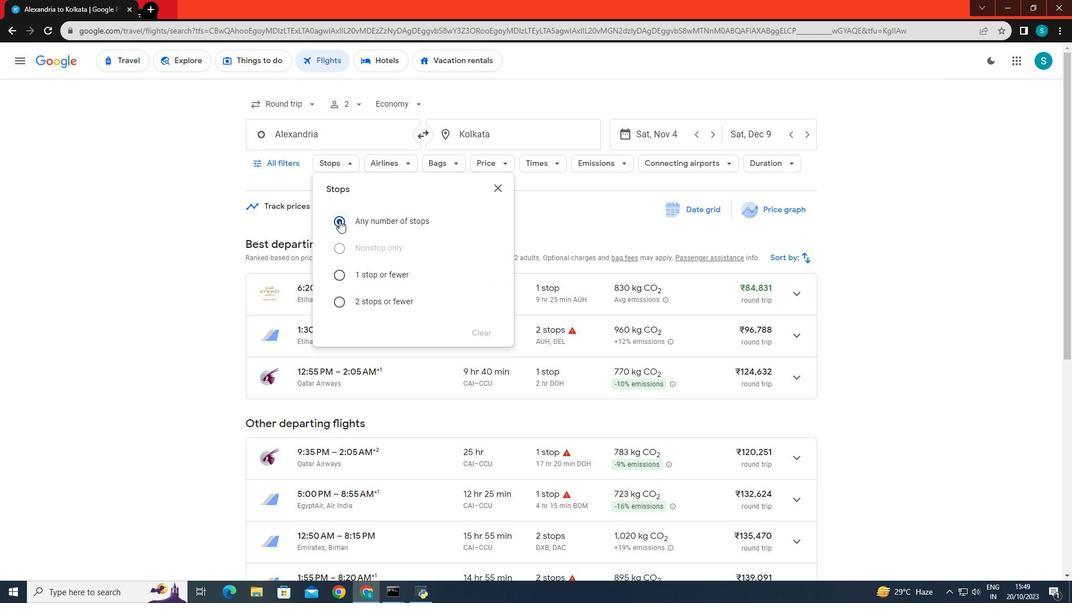 
Action: Mouse pressed left at (339, 220)
Screenshot: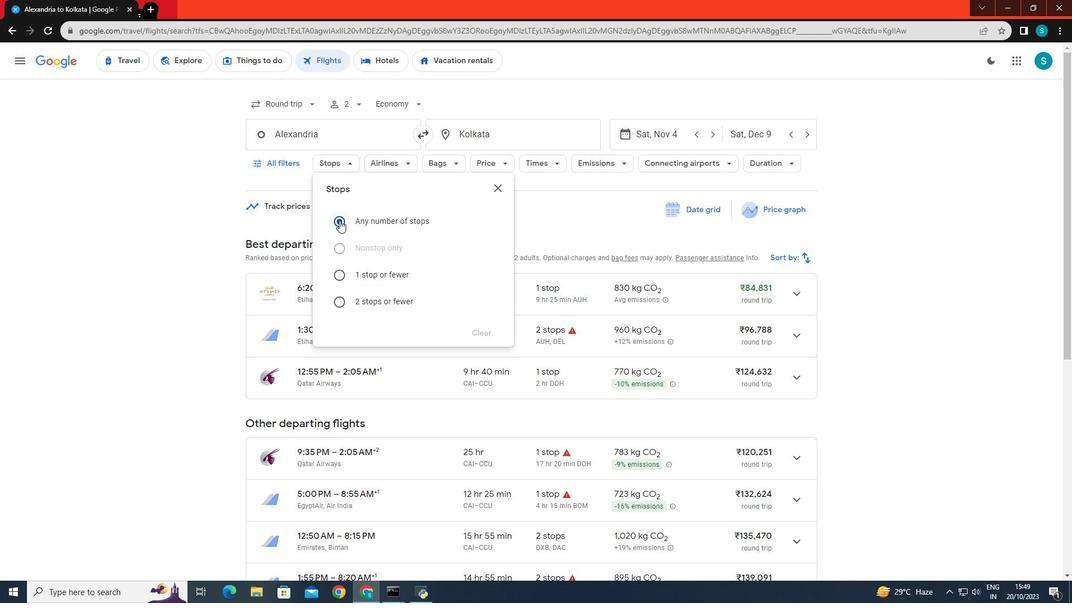 
Action: Mouse moved to (206, 259)
Screenshot: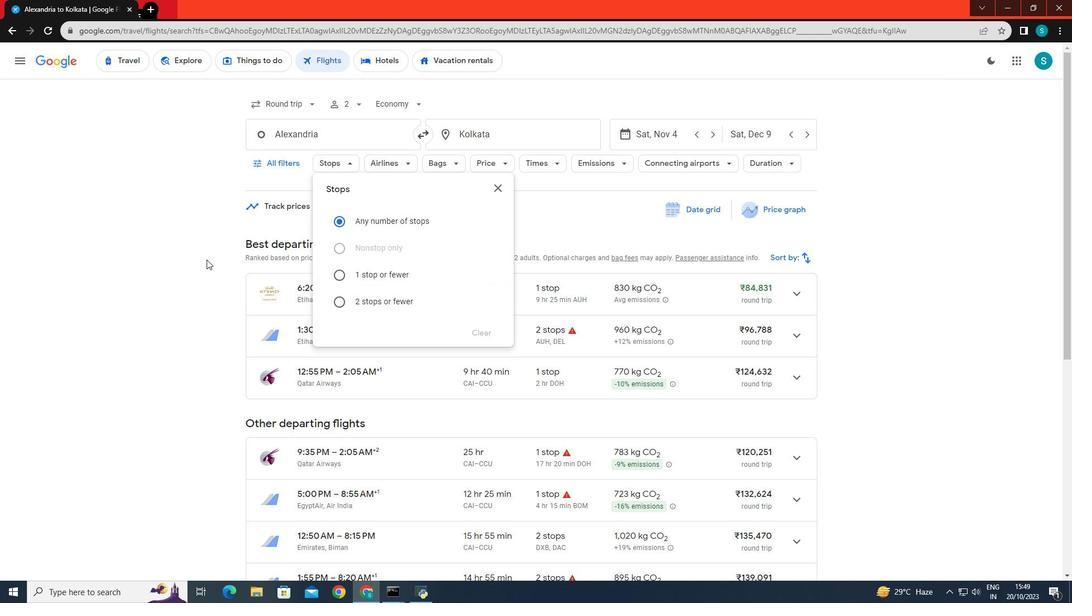 
Action: Mouse pressed left at (206, 259)
Screenshot: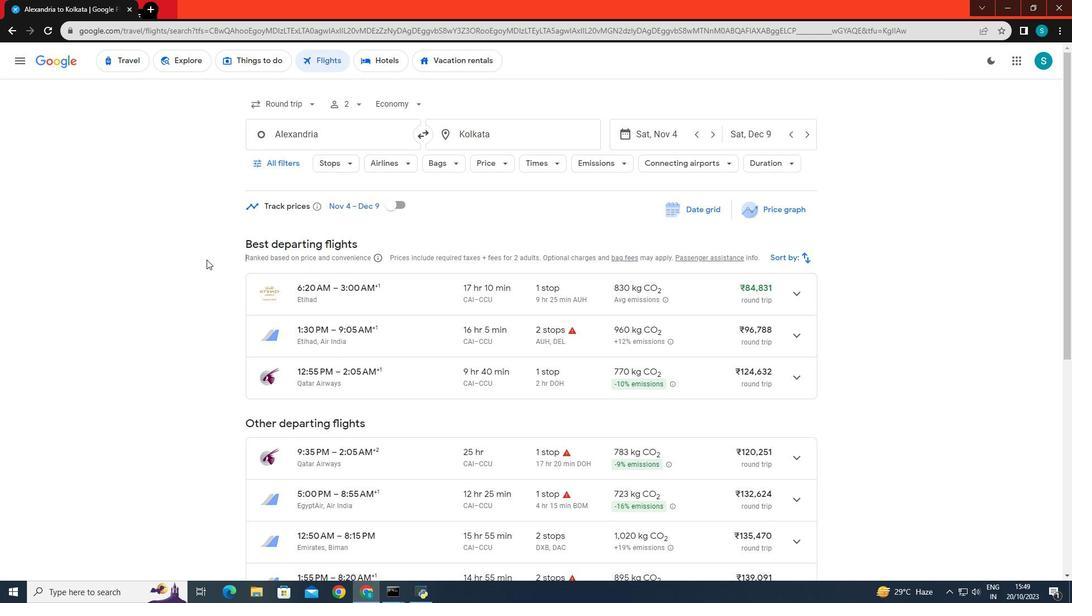 
Action: Mouse scrolled (206, 259) with delta (0, 0)
Screenshot: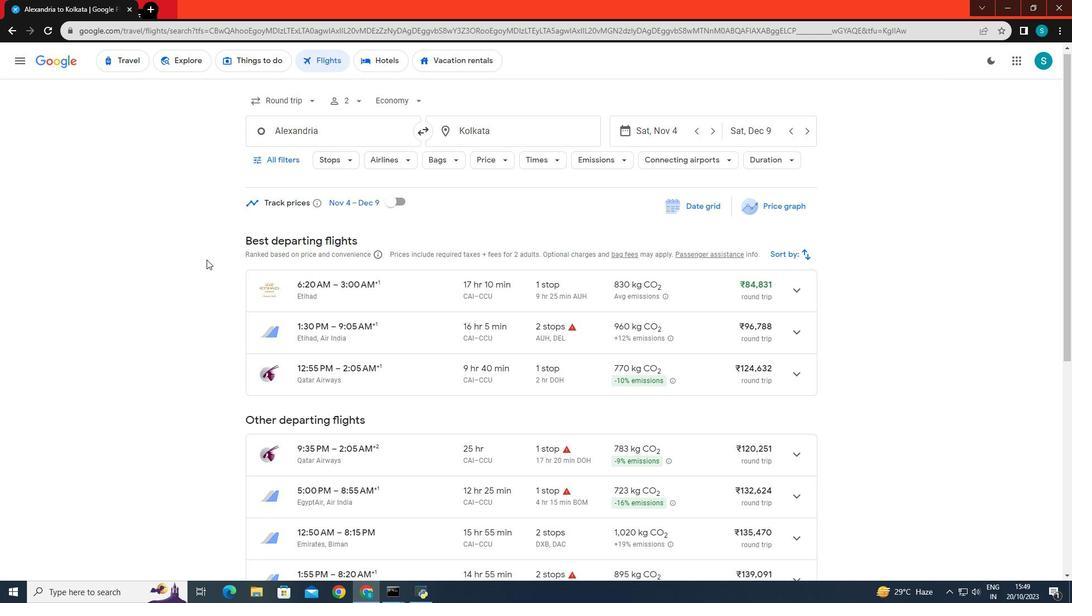 
Action: Mouse scrolled (206, 259) with delta (0, 0)
Screenshot: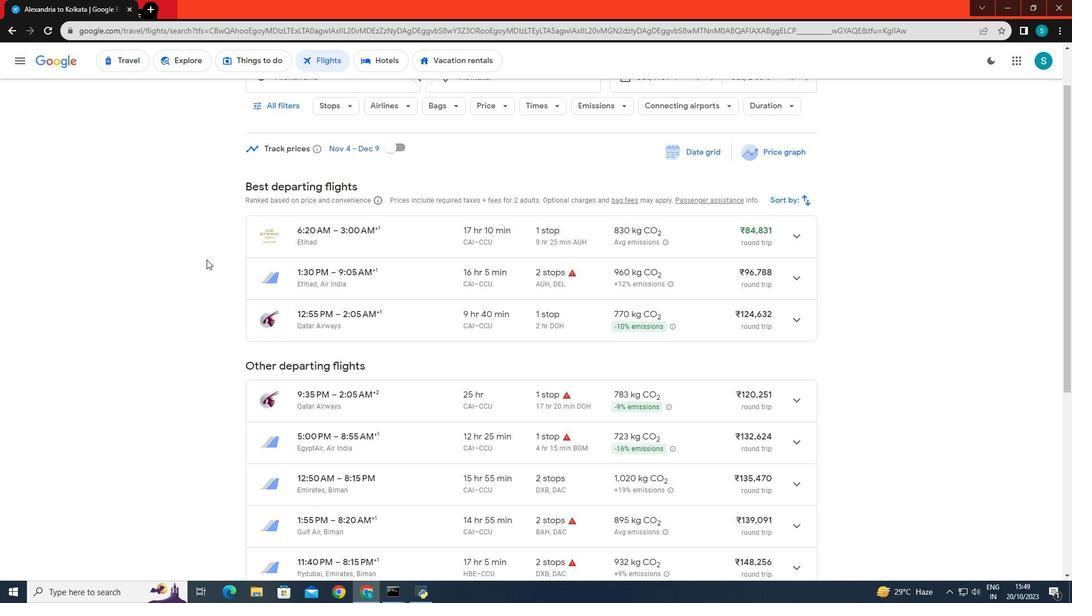 
Action: Mouse scrolled (206, 259) with delta (0, 0)
Screenshot: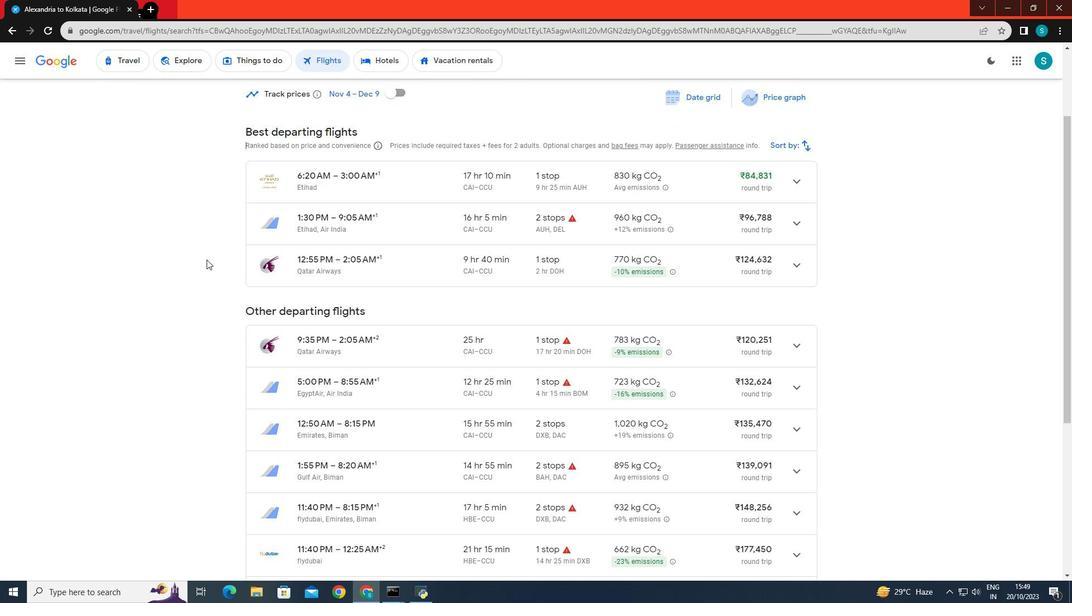 
Action: Mouse moved to (225, 268)
Screenshot: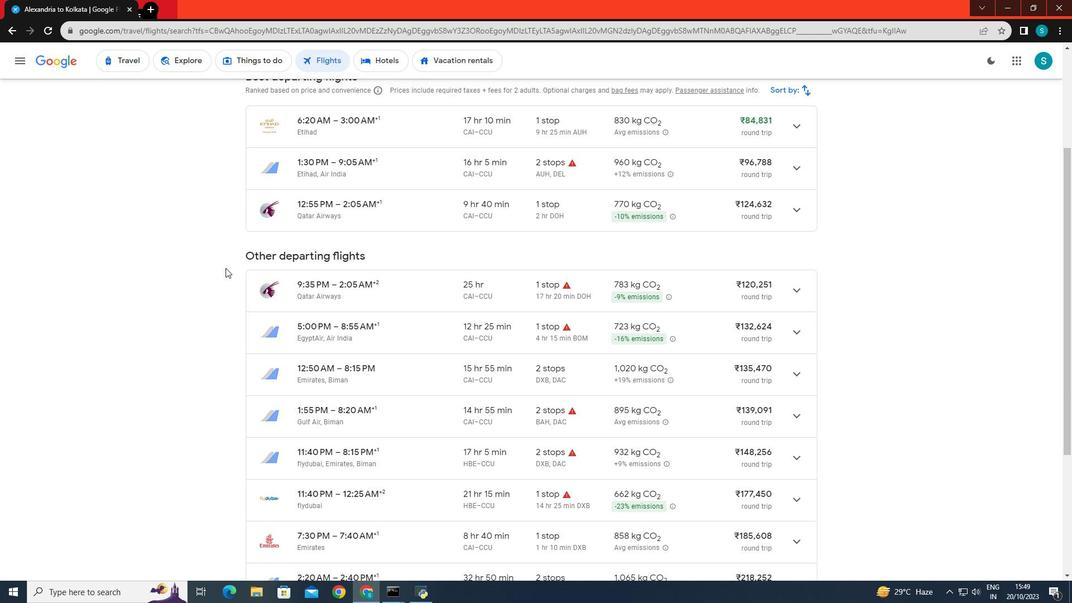 
Action: Mouse scrolled (225, 267) with delta (0, 0)
Screenshot: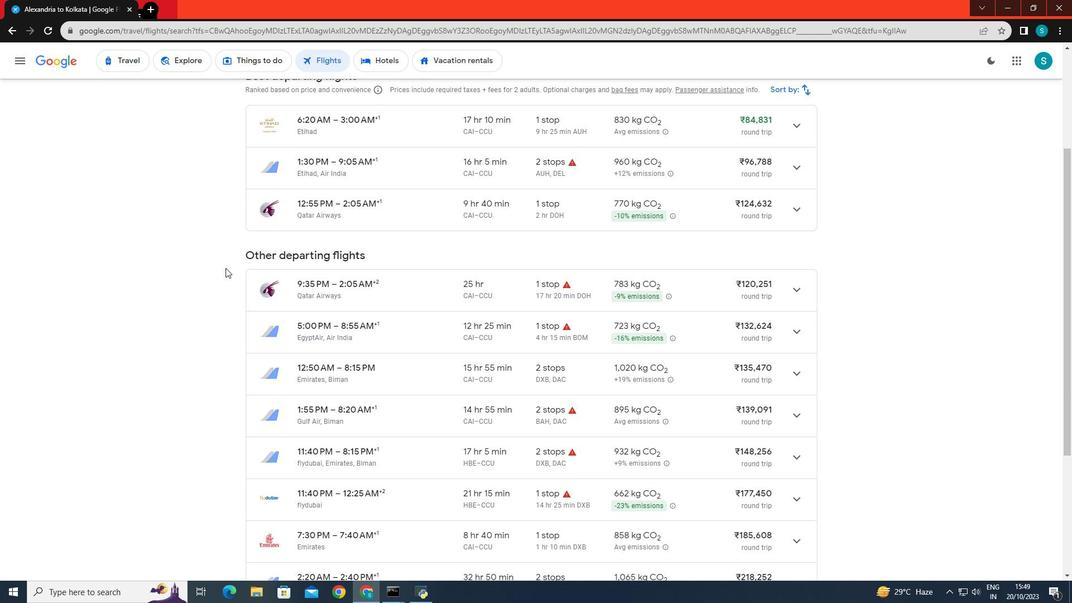 
Action: Mouse scrolled (225, 267) with delta (0, 0)
Screenshot: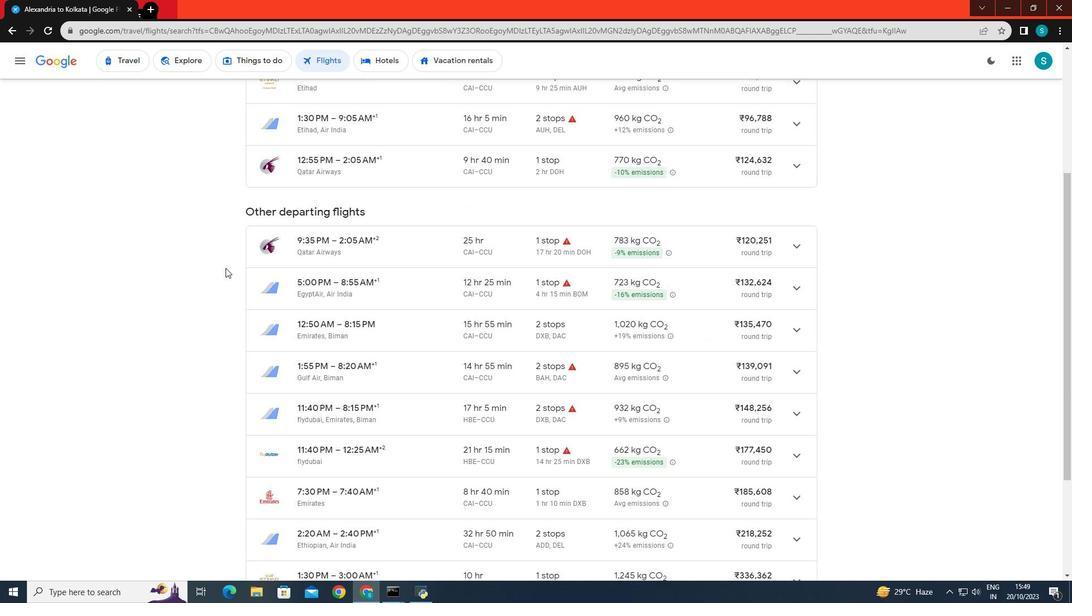 
Action: Mouse scrolled (225, 267) with delta (0, 0)
Screenshot: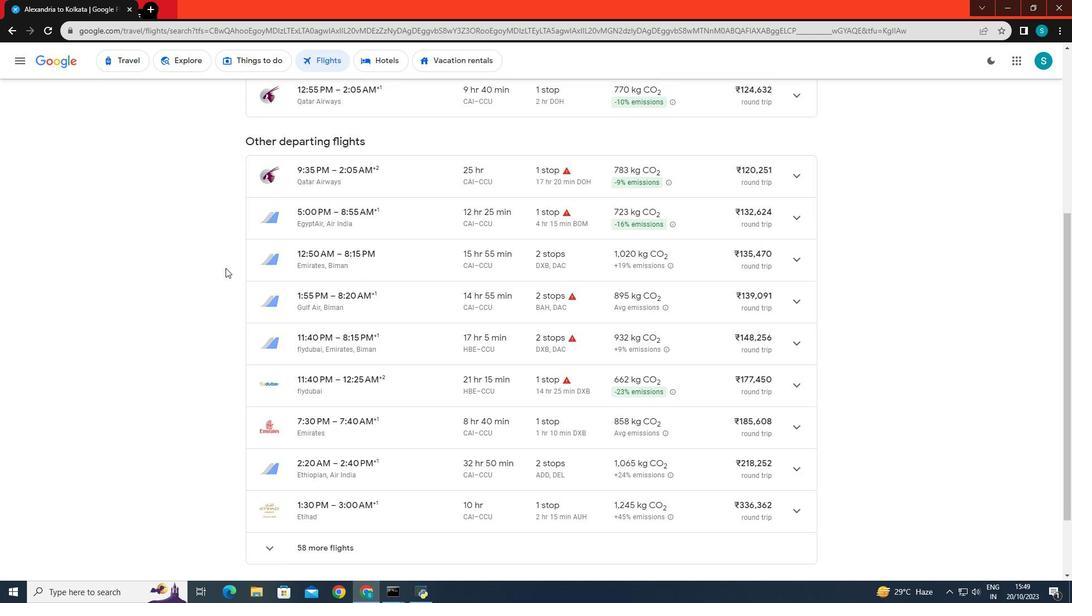 
Action: Mouse scrolled (225, 267) with delta (0, 0)
Screenshot: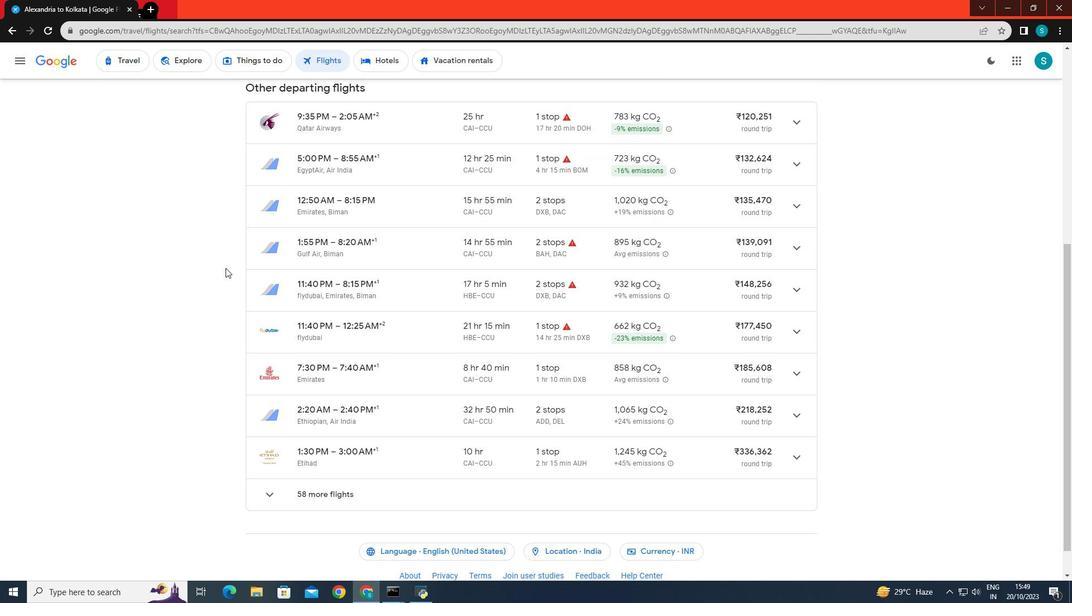 
Action: Mouse scrolled (225, 267) with delta (0, 0)
Screenshot: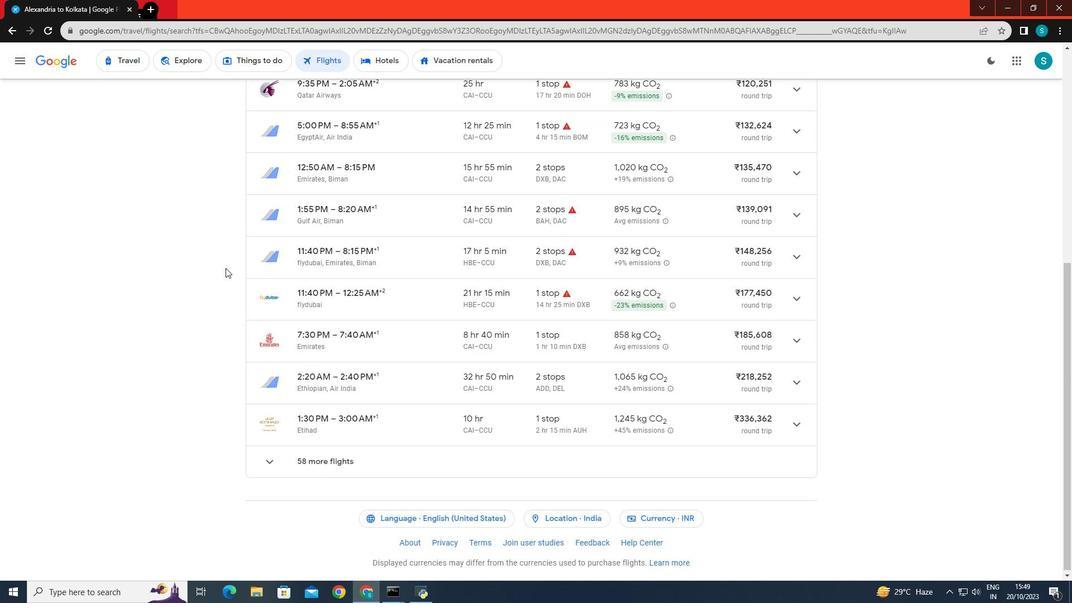 
Action: Mouse scrolled (225, 267) with delta (0, 0)
Screenshot: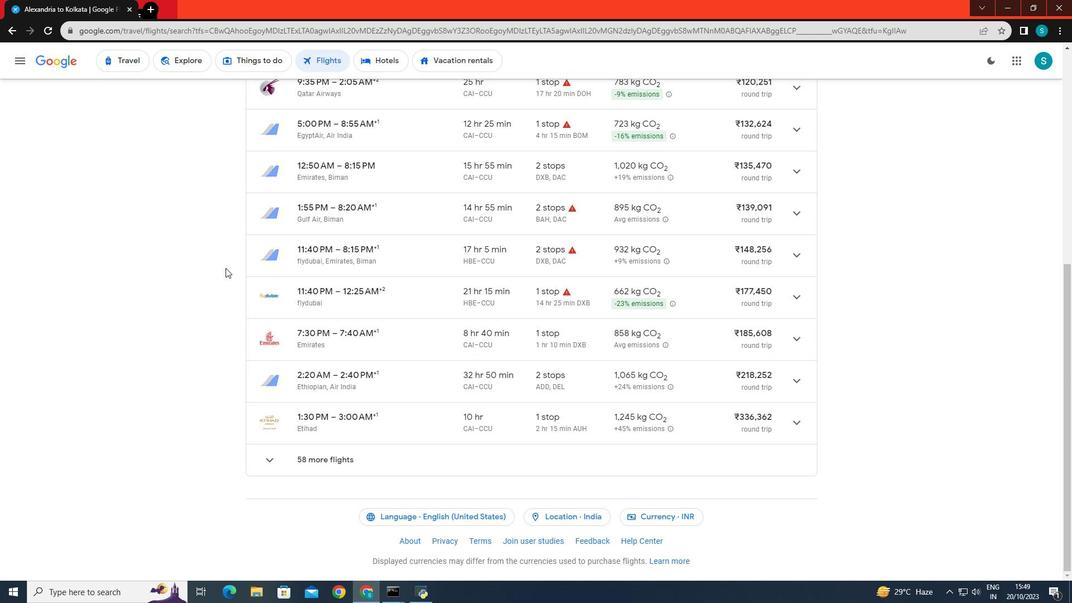 
Action: Mouse scrolled (225, 267) with delta (0, 0)
Screenshot: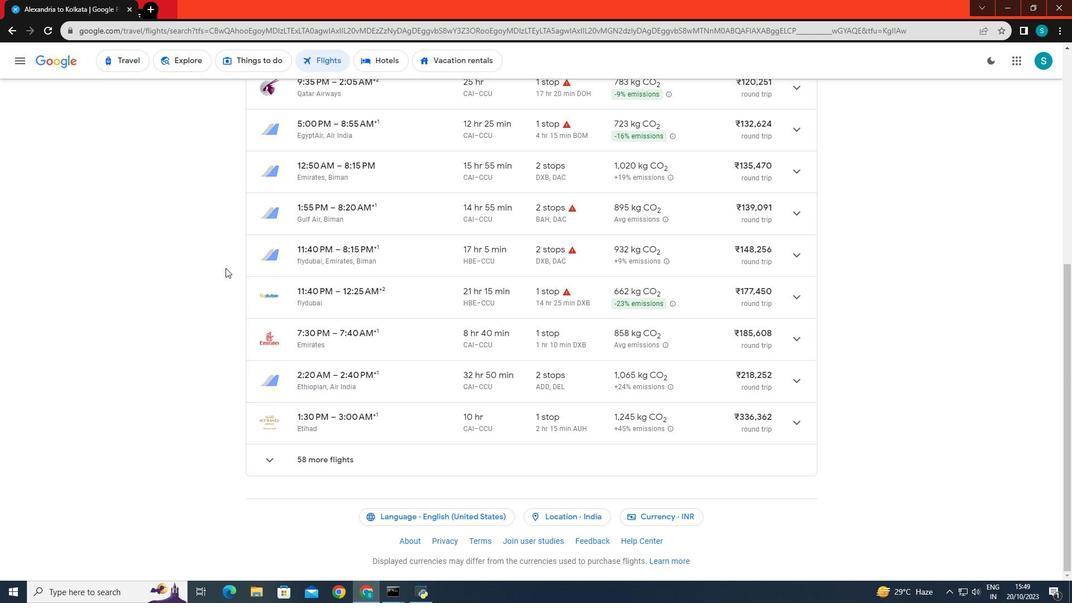 
